 Task: Search one way flight ticket for 4 adults, 1 infant in seat and 1 infant on lap in premium economy from Alamosa: San Luis Valley Regional Airport (bergman Field) to Greensboro: Piedmont Triad International Airport on 5-1-2023. Stops: Non-stop only. Choice of flights is Singapure airlines. Number of bags: 2 carry on bags and 1 checked bag. Price is upto 88000. Outbound departure time preference is 23:00.
Action: Mouse moved to (216, 185)
Screenshot: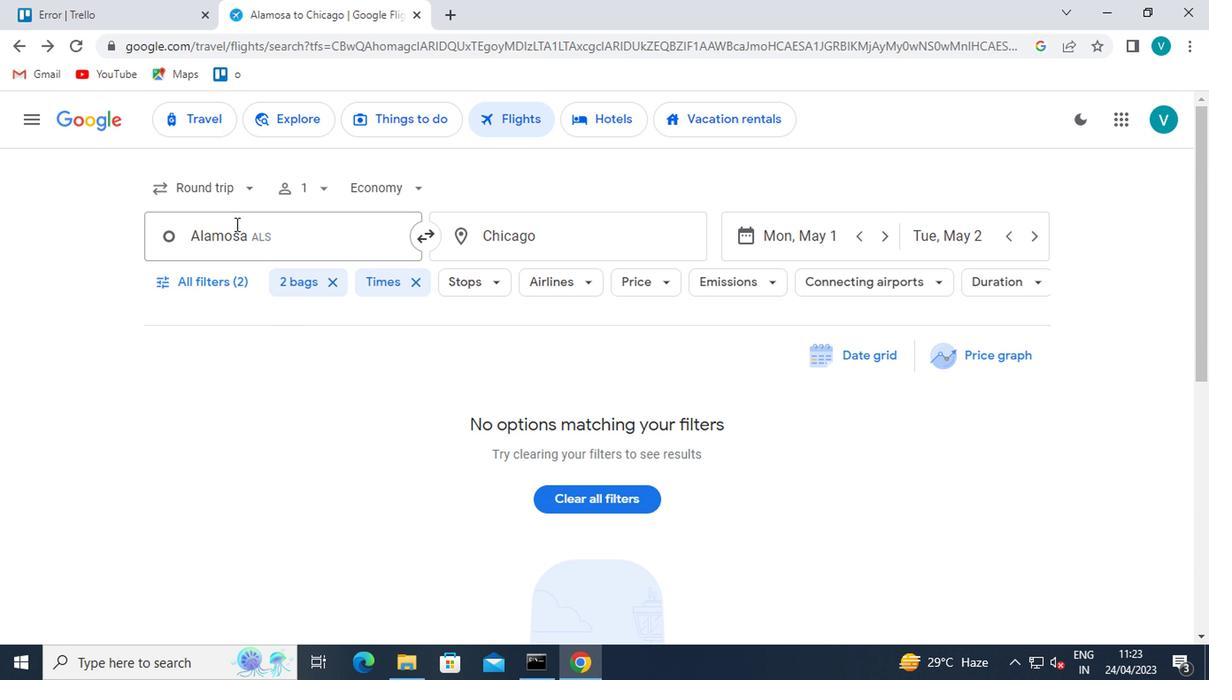 
Action: Mouse pressed left at (216, 185)
Screenshot: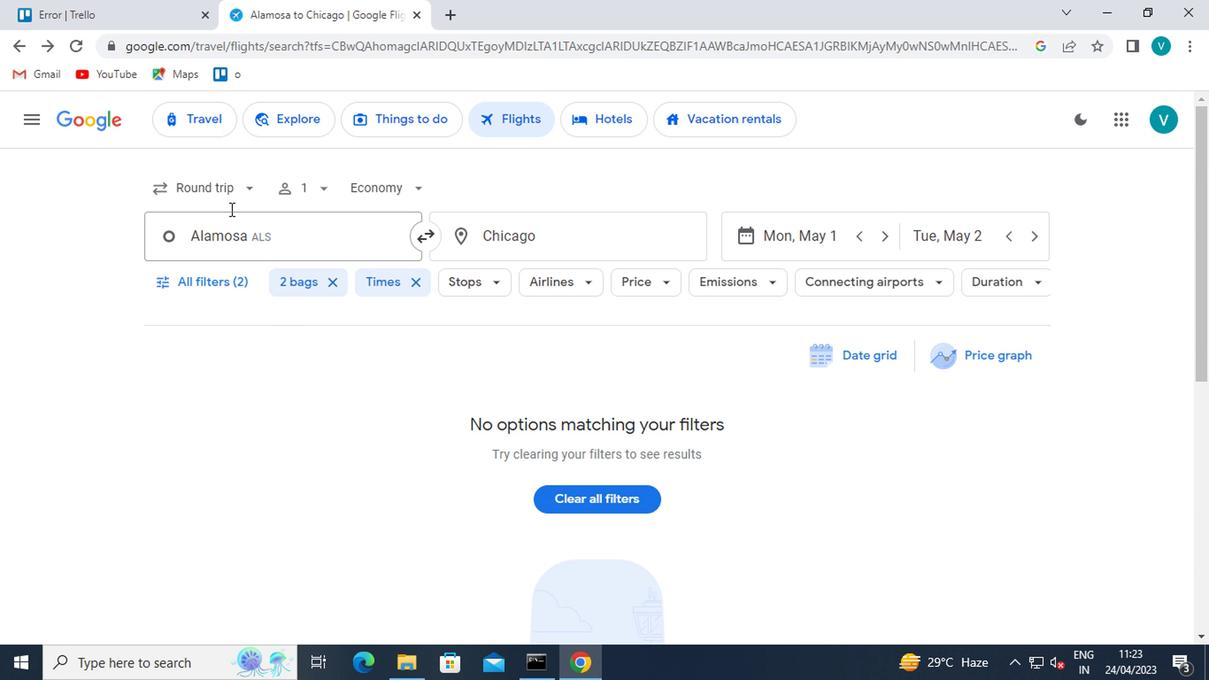 
Action: Mouse moved to (226, 264)
Screenshot: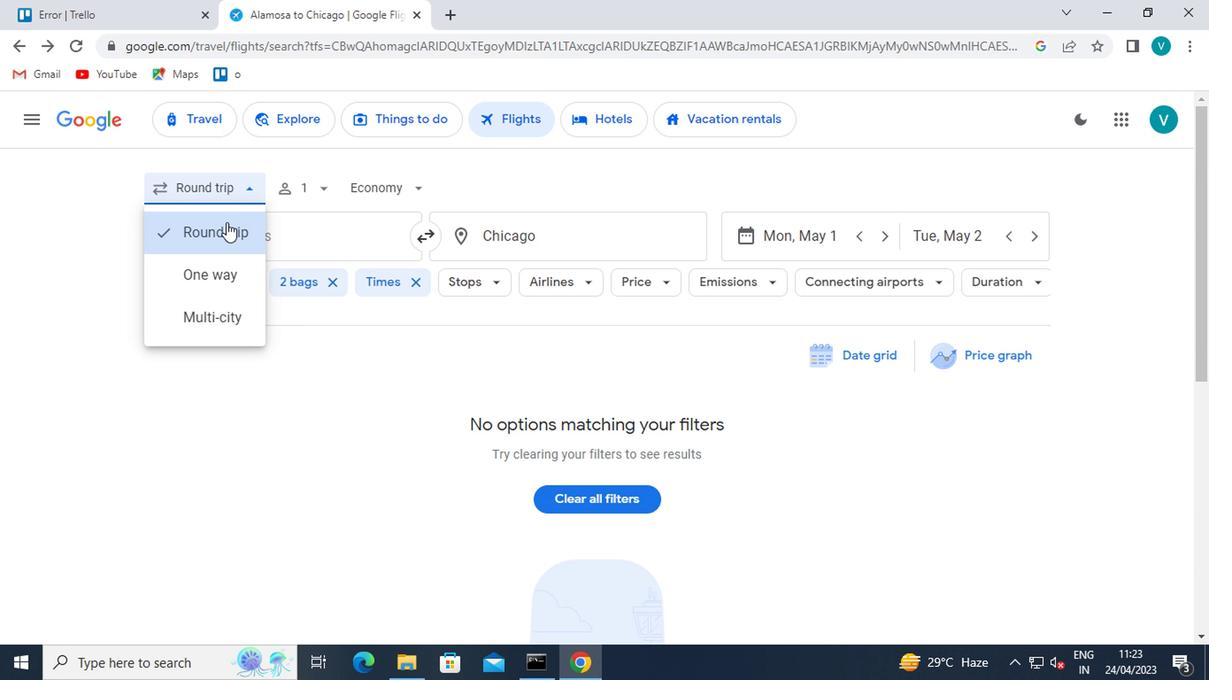 
Action: Mouse pressed left at (226, 264)
Screenshot: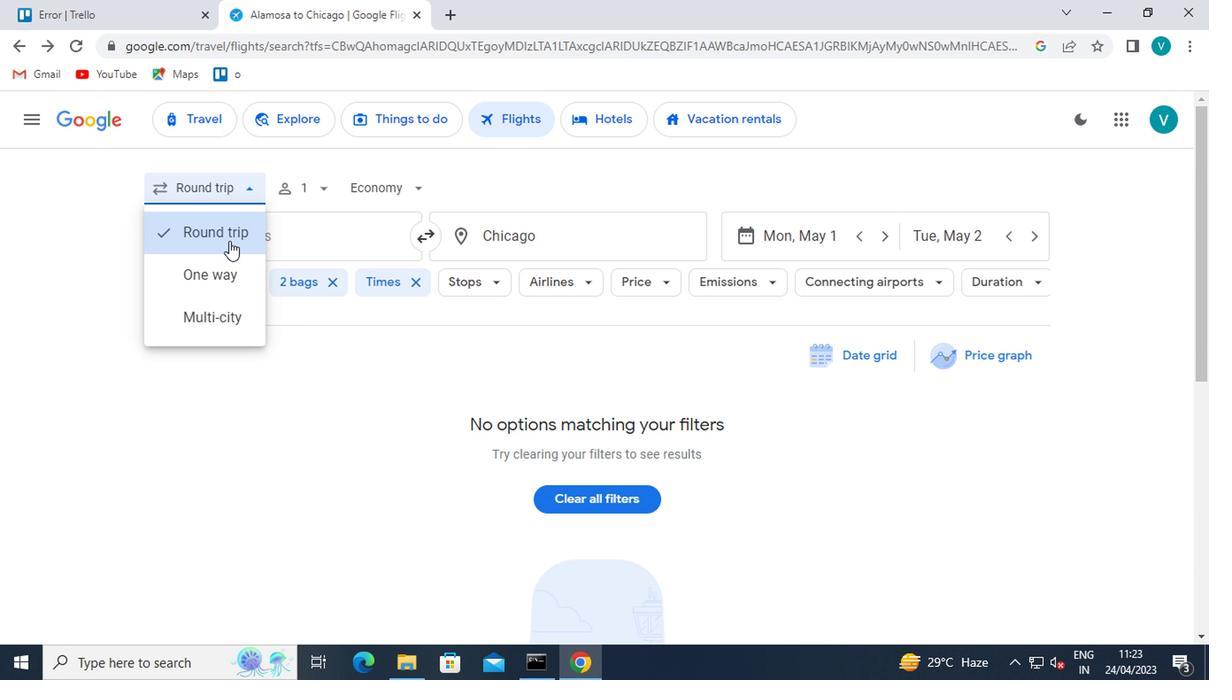 
Action: Mouse moved to (299, 192)
Screenshot: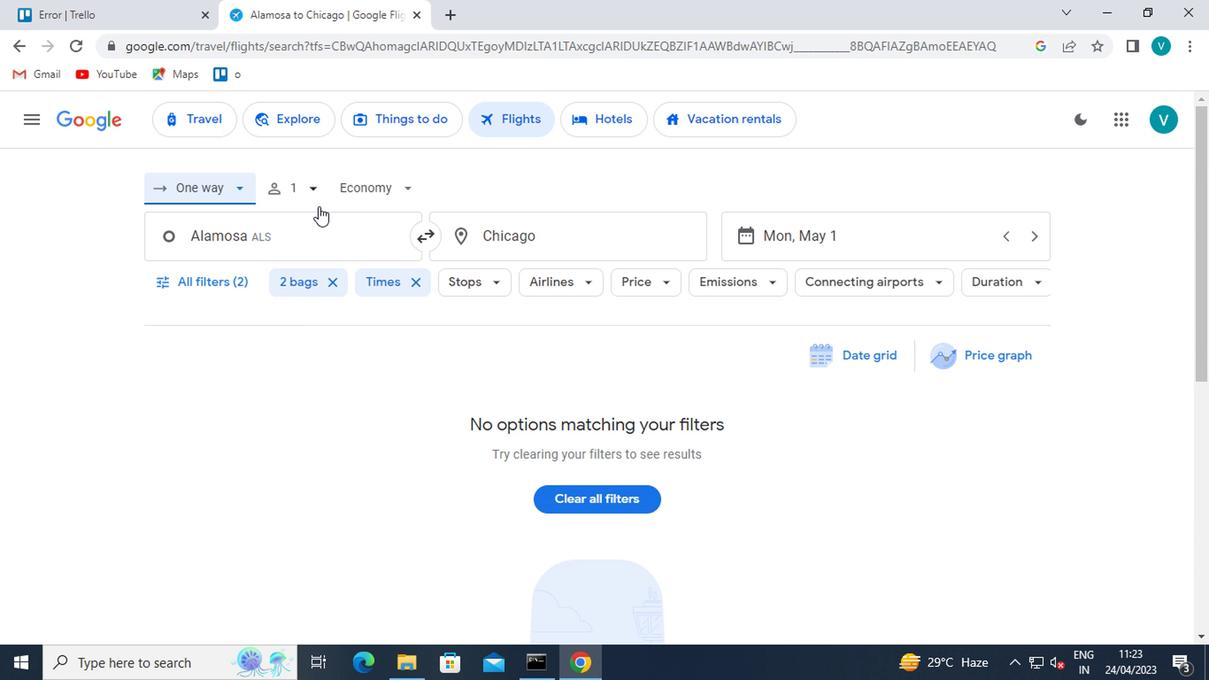 
Action: Mouse pressed left at (299, 192)
Screenshot: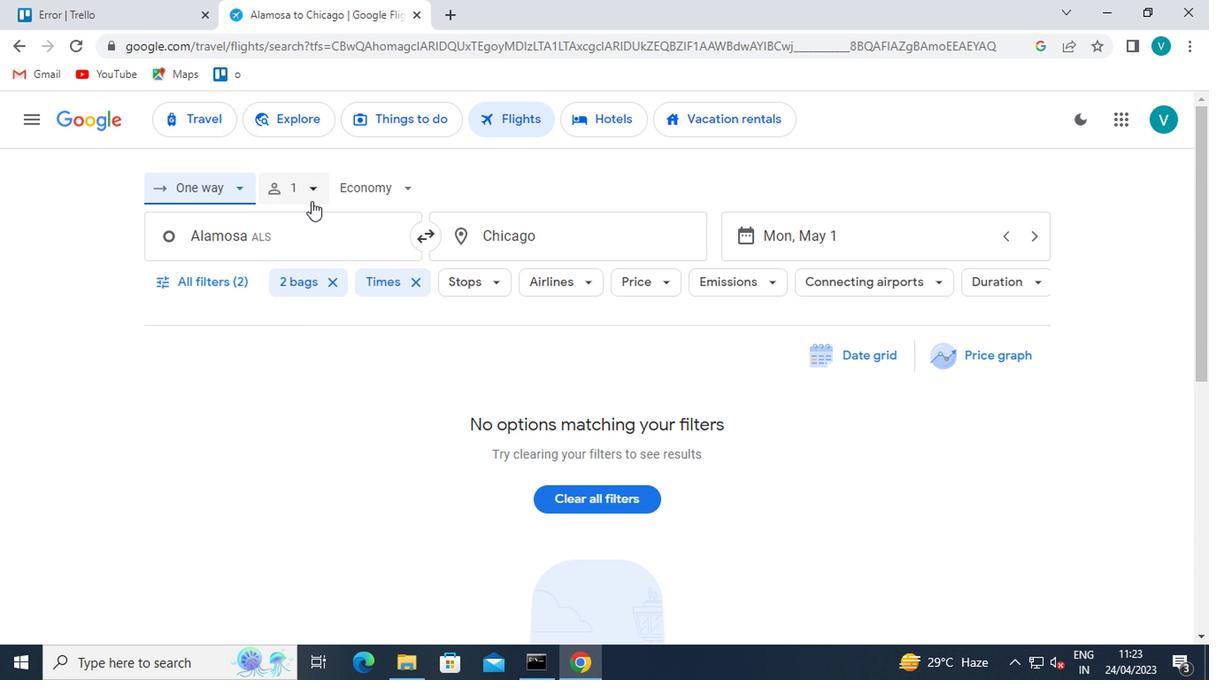 
Action: Mouse moved to (444, 231)
Screenshot: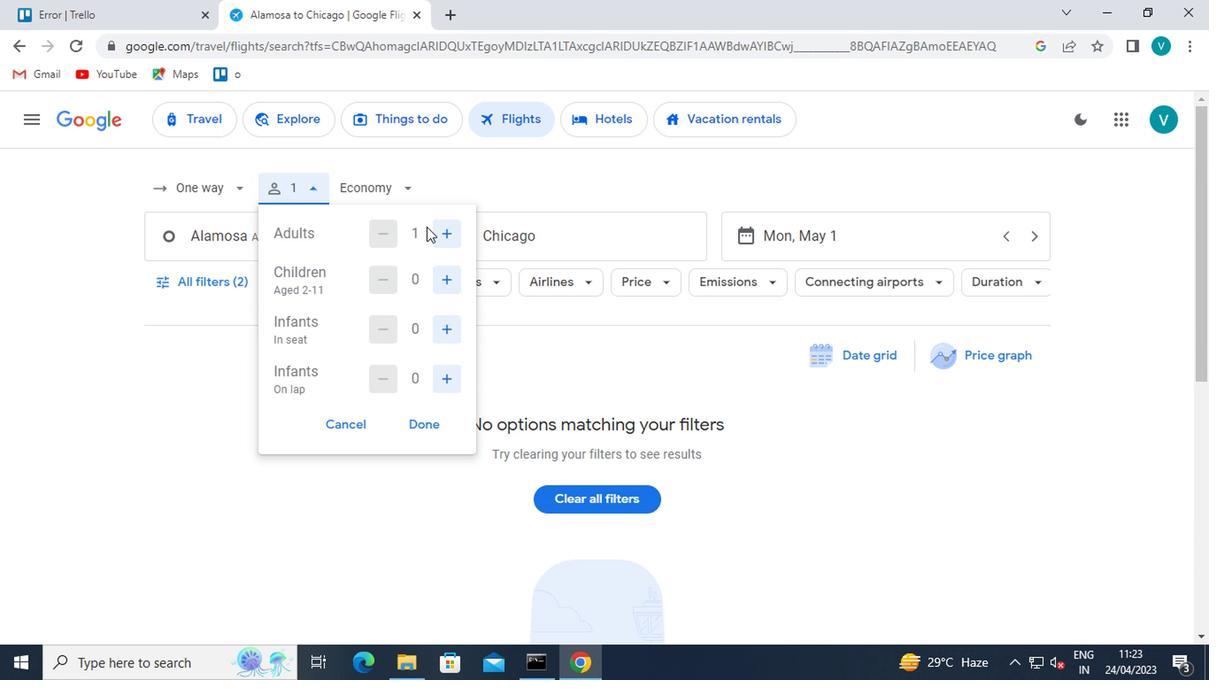 
Action: Mouse pressed left at (444, 231)
Screenshot: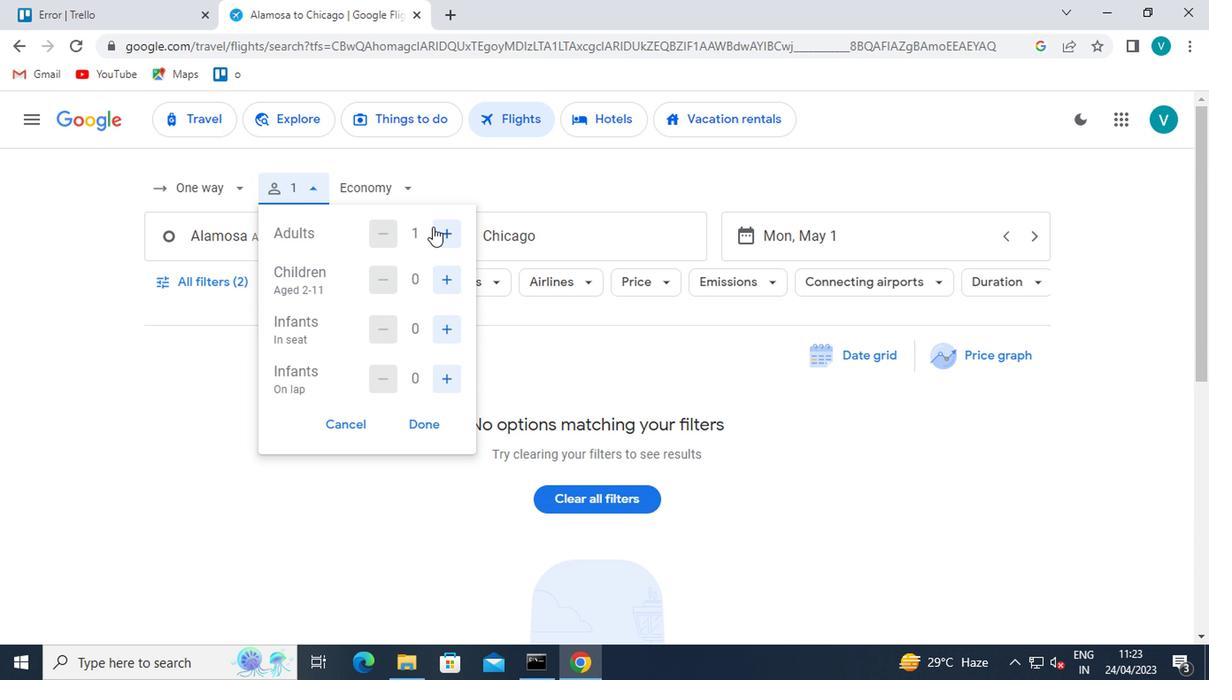 
Action: Mouse moved to (444, 231)
Screenshot: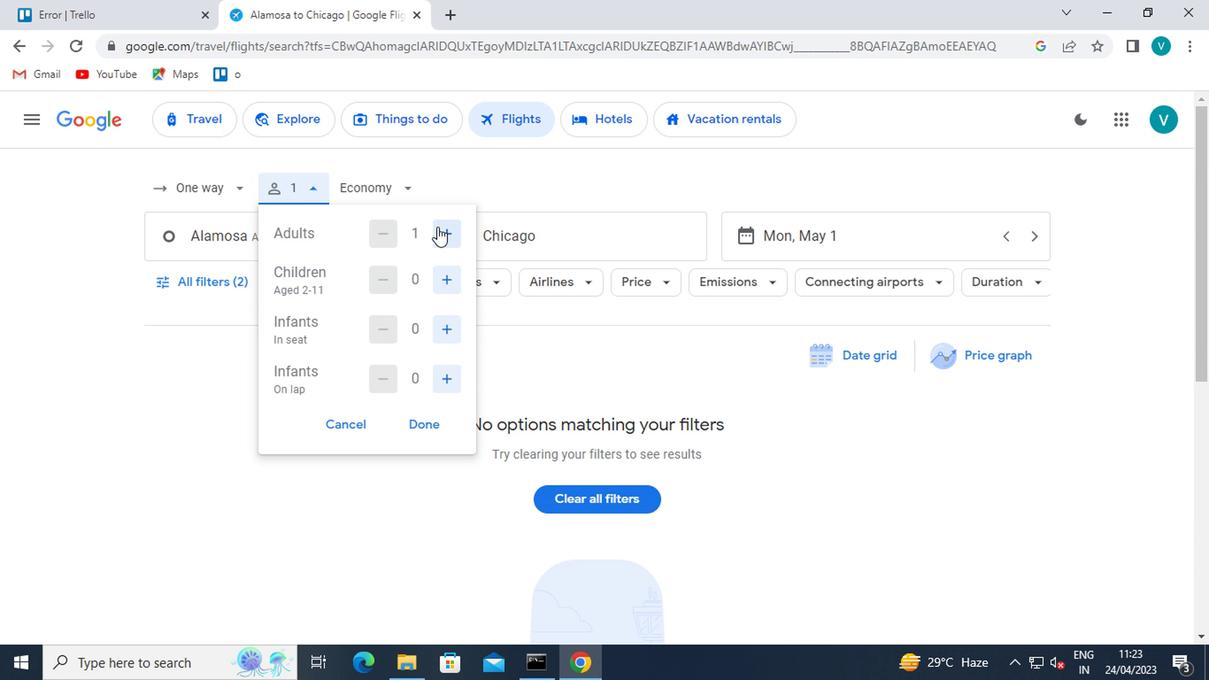 
Action: Mouse pressed left at (444, 231)
Screenshot: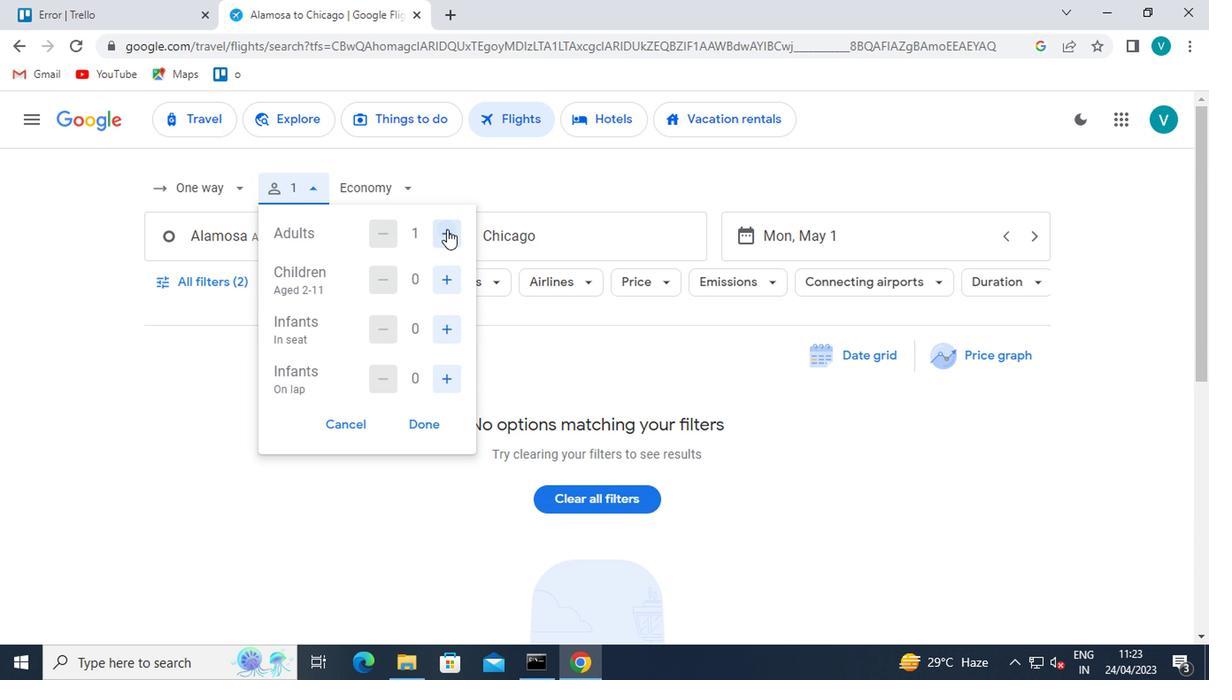 
Action: Mouse pressed left at (444, 231)
Screenshot: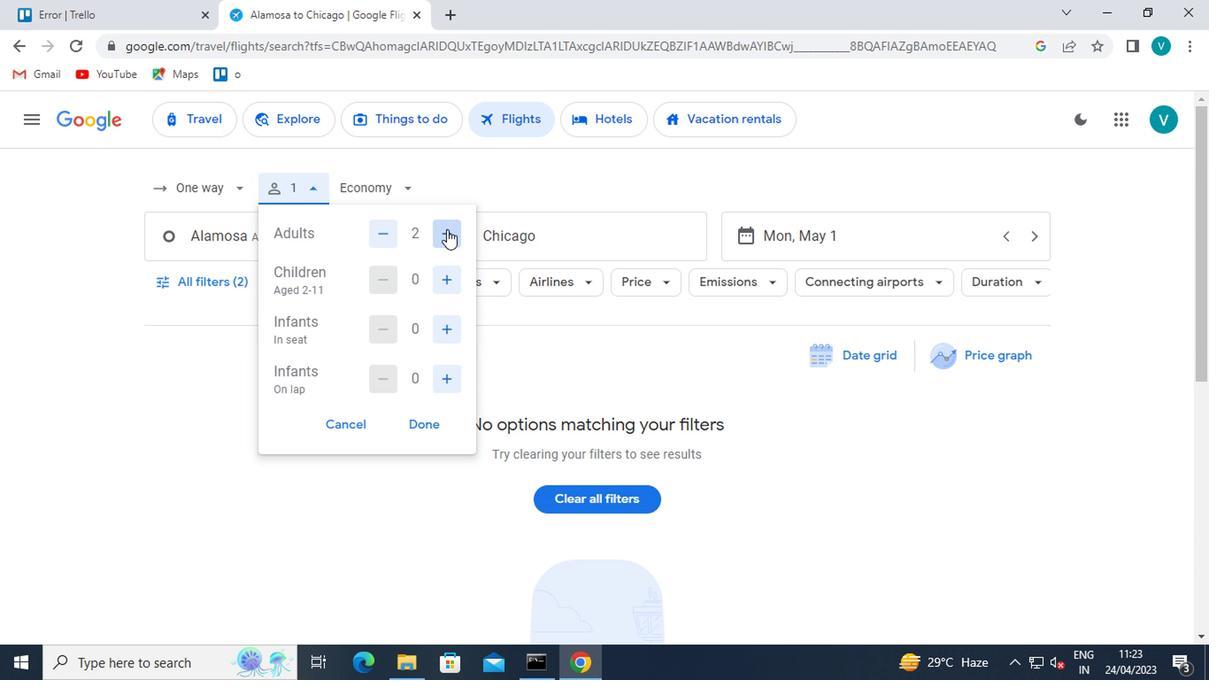 
Action: Mouse moved to (446, 326)
Screenshot: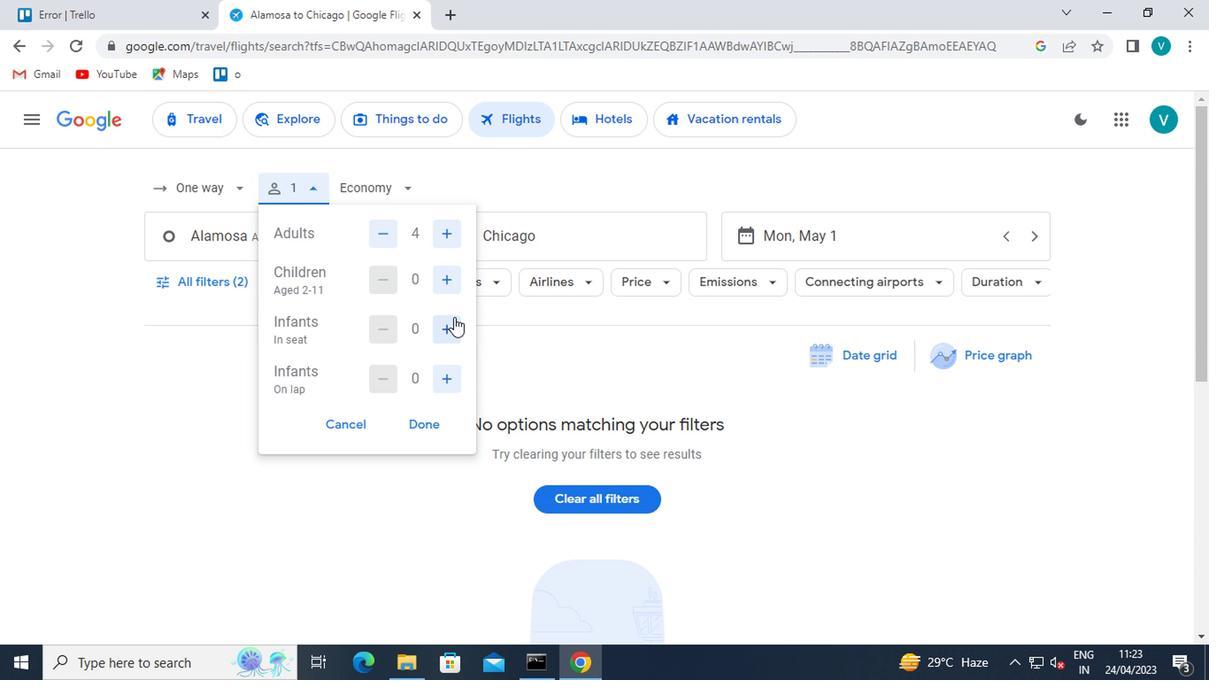 
Action: Mouse pressed left at (446, 326)
Screenshot: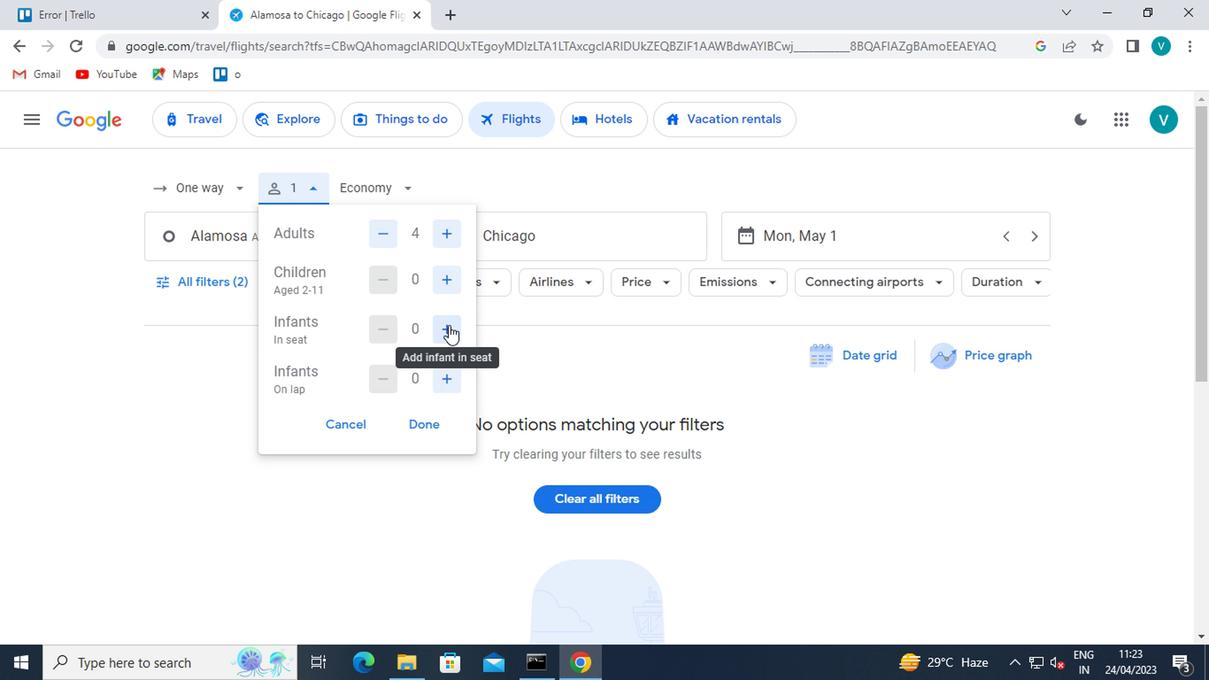 
Action: Mouse moved to (444, 376)
Screenshot: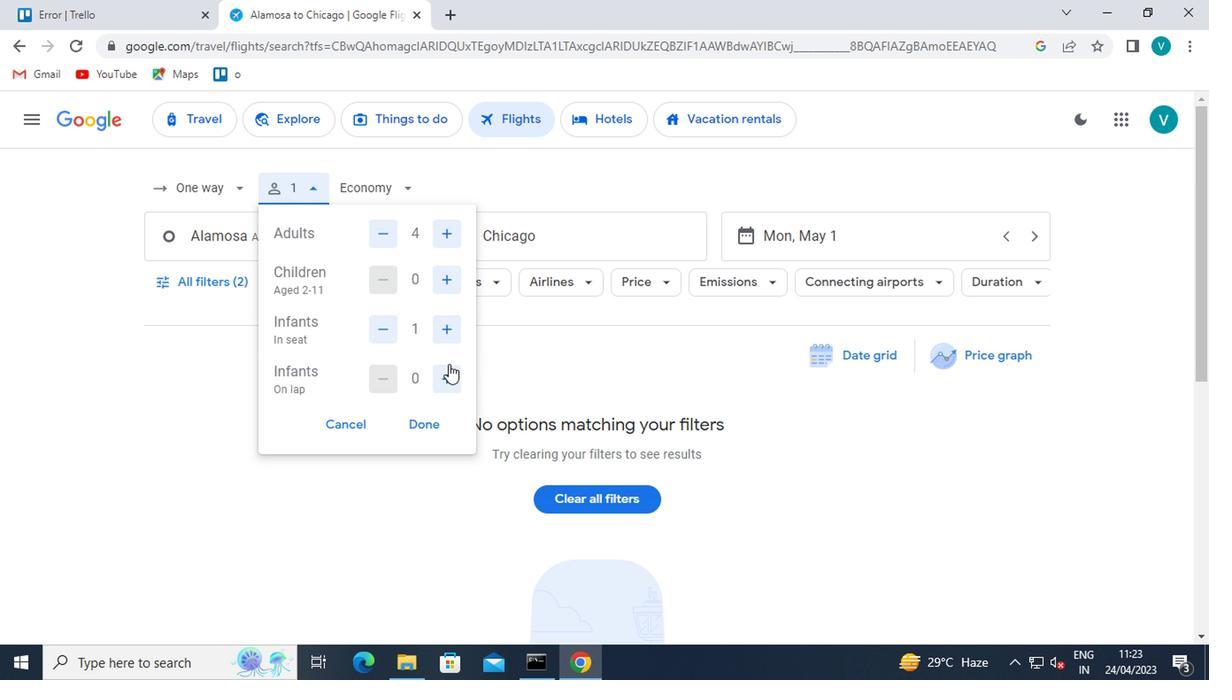 
Action: Mouse pressed left at (444, 376)
Screenshot: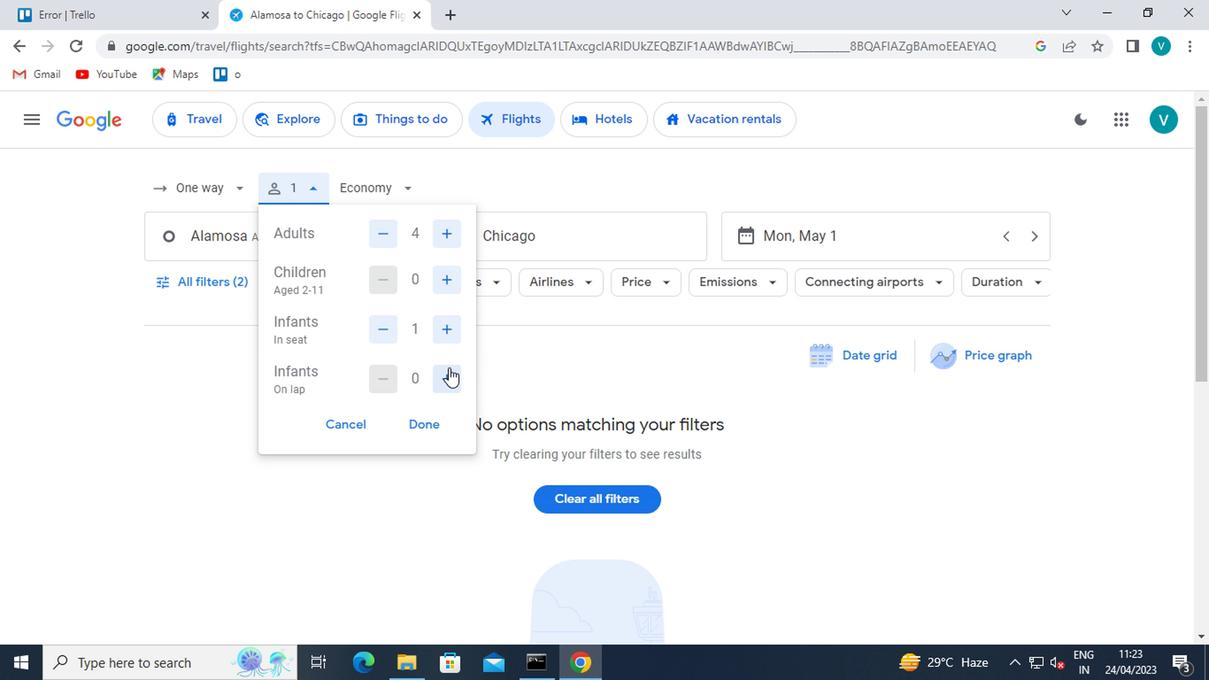 
Action: Mouse moved to (400, 192)
Screenshot: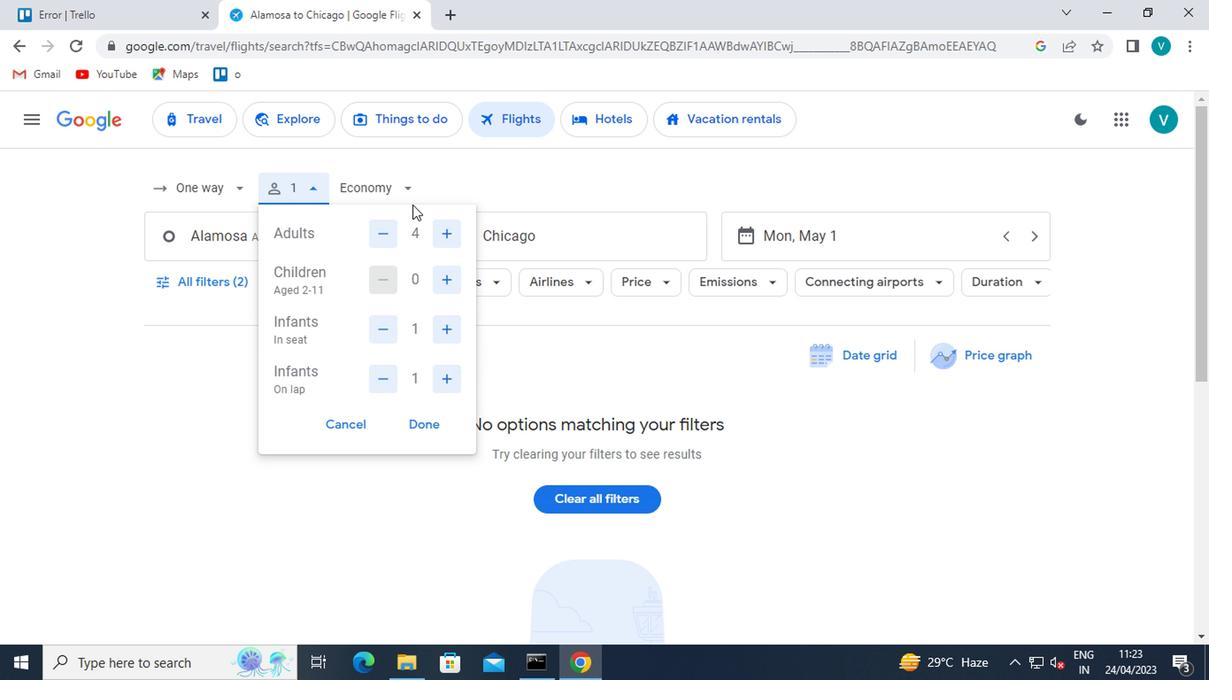 
Action: Mouse pressed left at (400, 192)
Screenshot: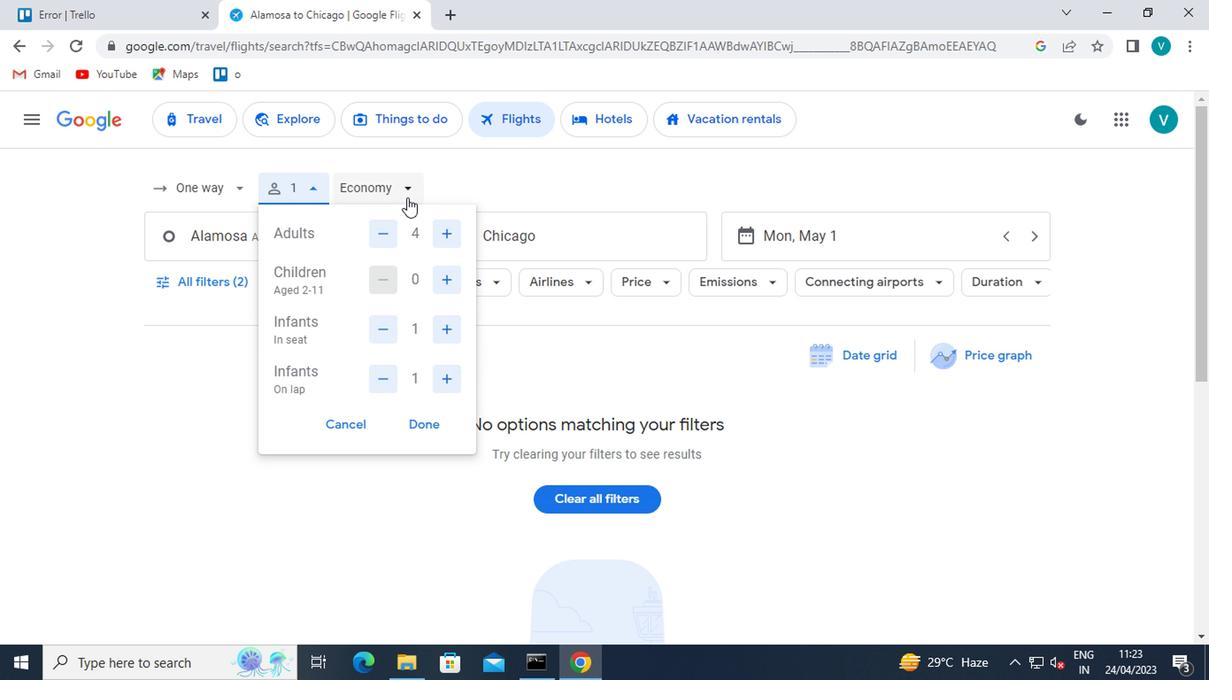 
Action: Mouse moved to (419, 277)
Screenshot: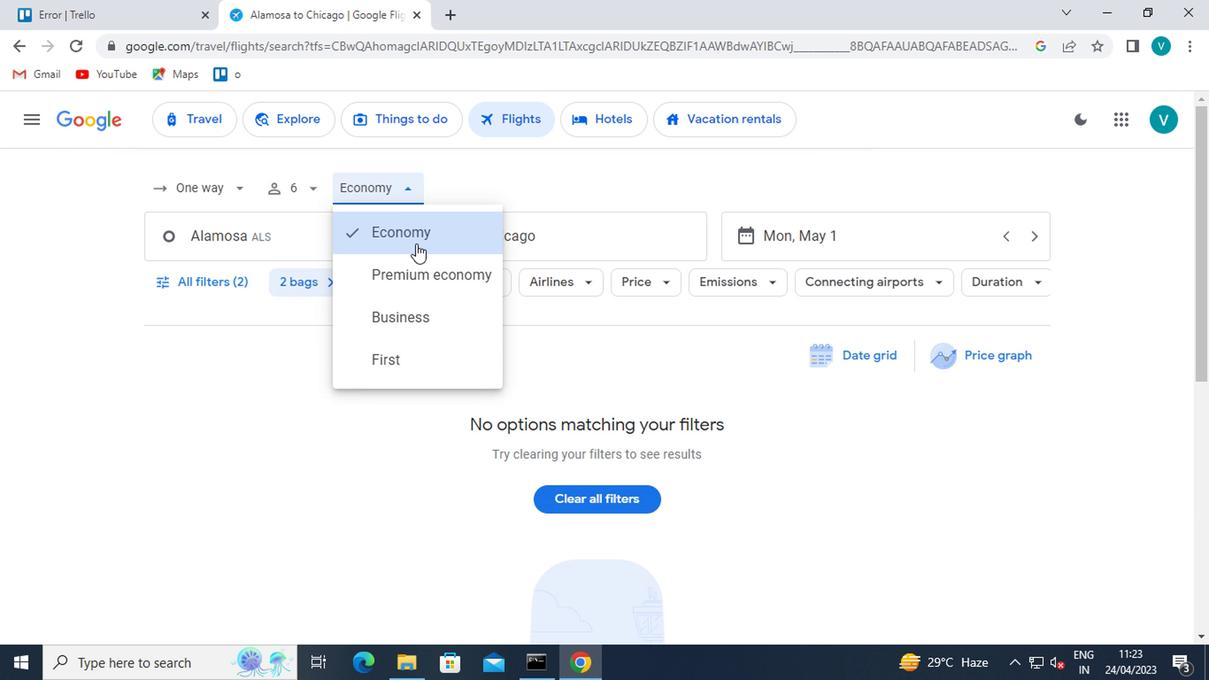 
Action: Mouse pressed left at (419, 277)
Screenshot: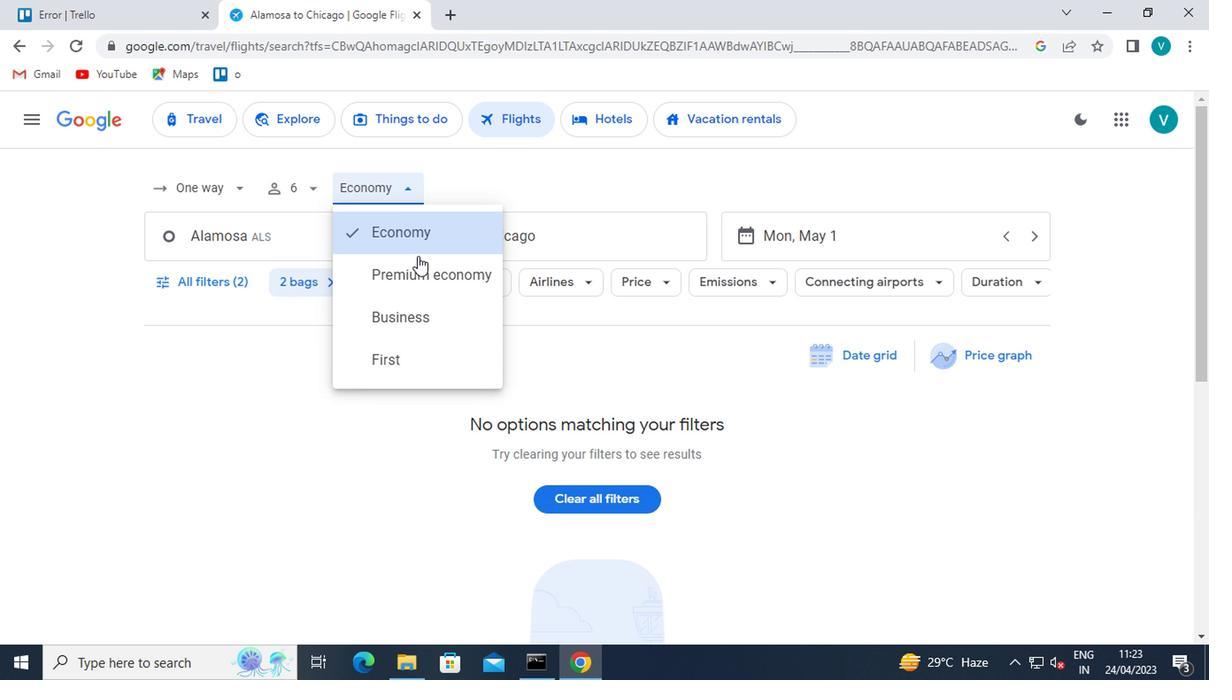 
Action: Mouse moved to (304, 244)
Screenshot: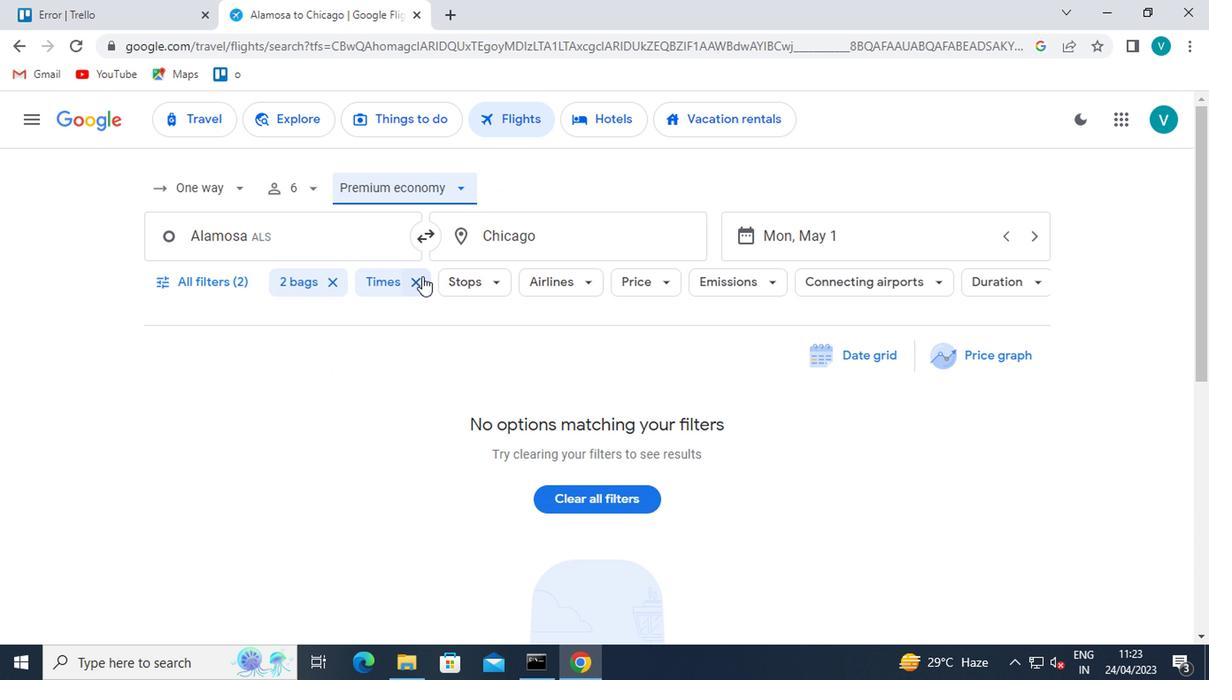 
Action: Mouse pressed left at (304, 244)
Screenshot: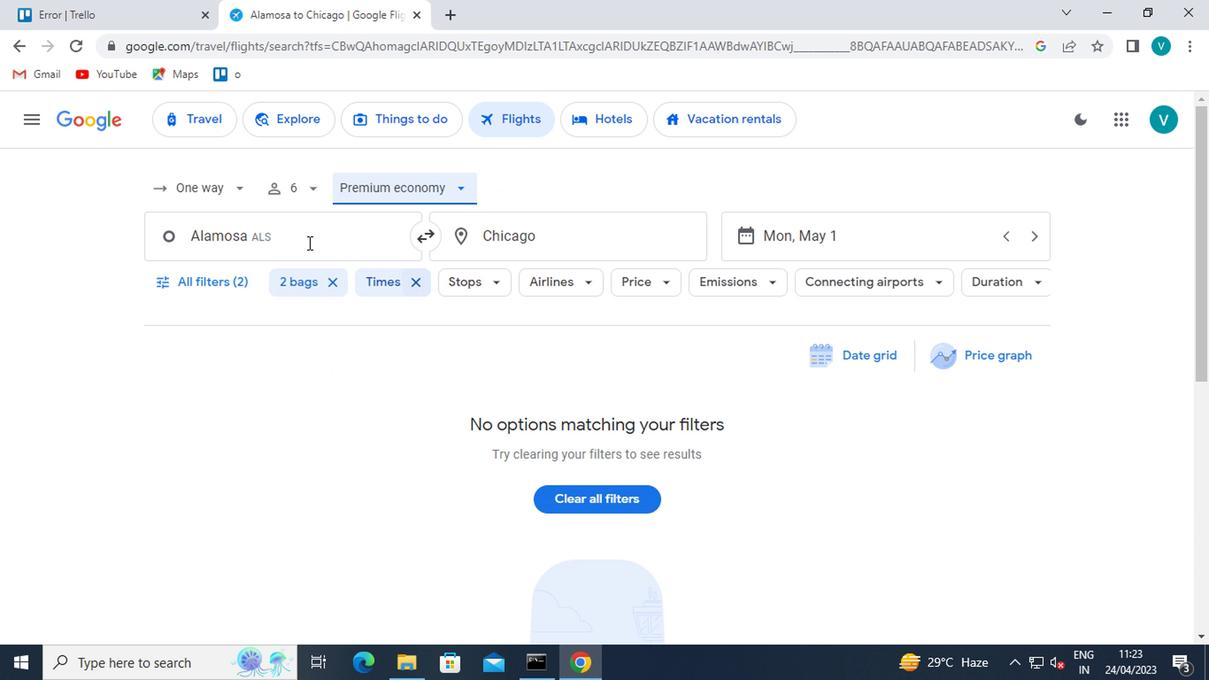 
Action: Mouse moved to (290, 376)
Screenshot: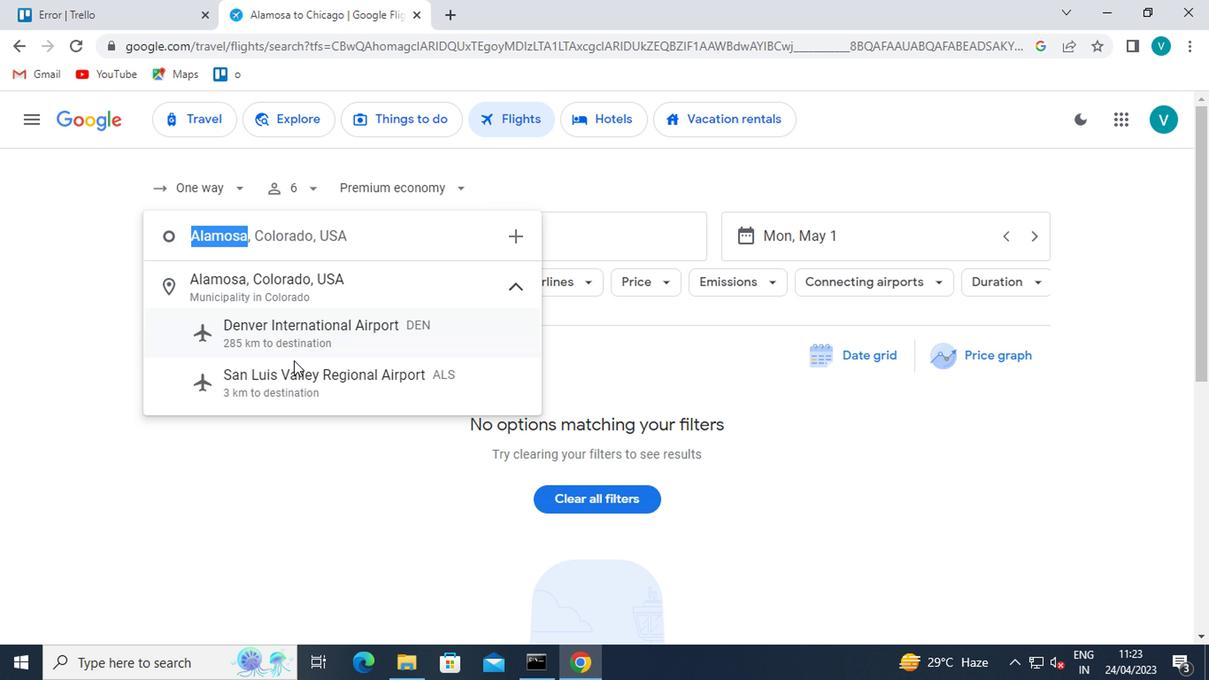 
Action: Mouse pressed left at (290, 376)
Screenshot: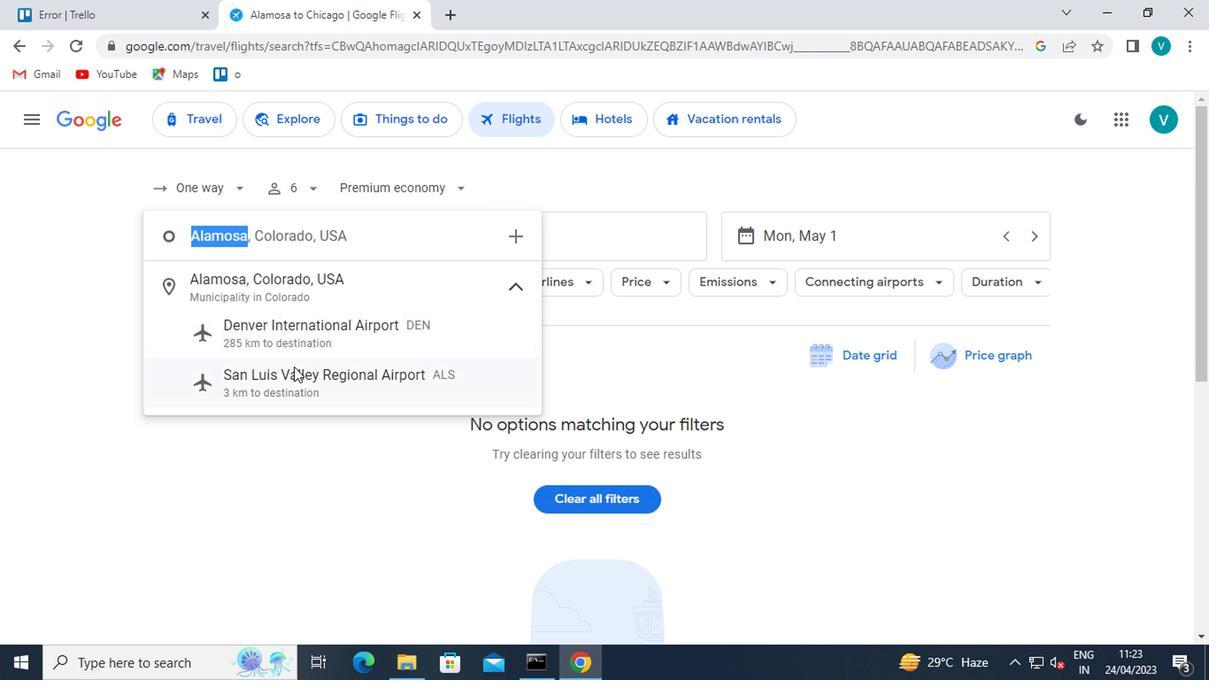 
Action: Mouse moved to (592, 241)
Screenshot: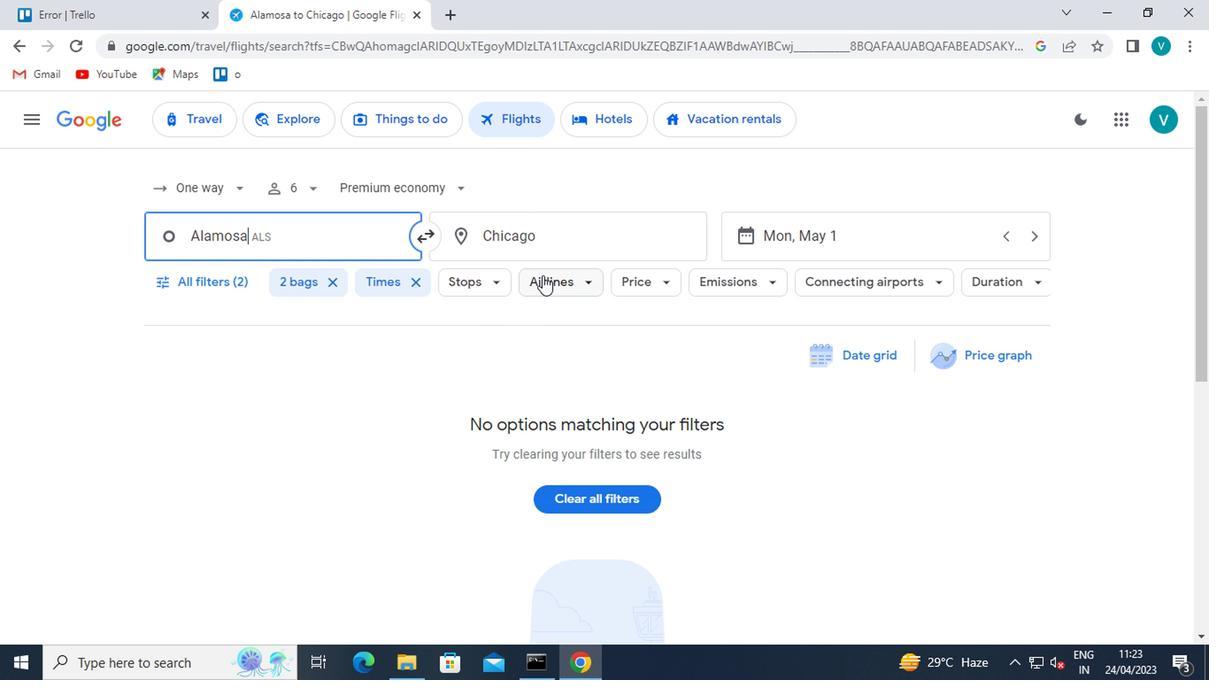
Action: Mouse pressed left at (592, 241)
Screenshot: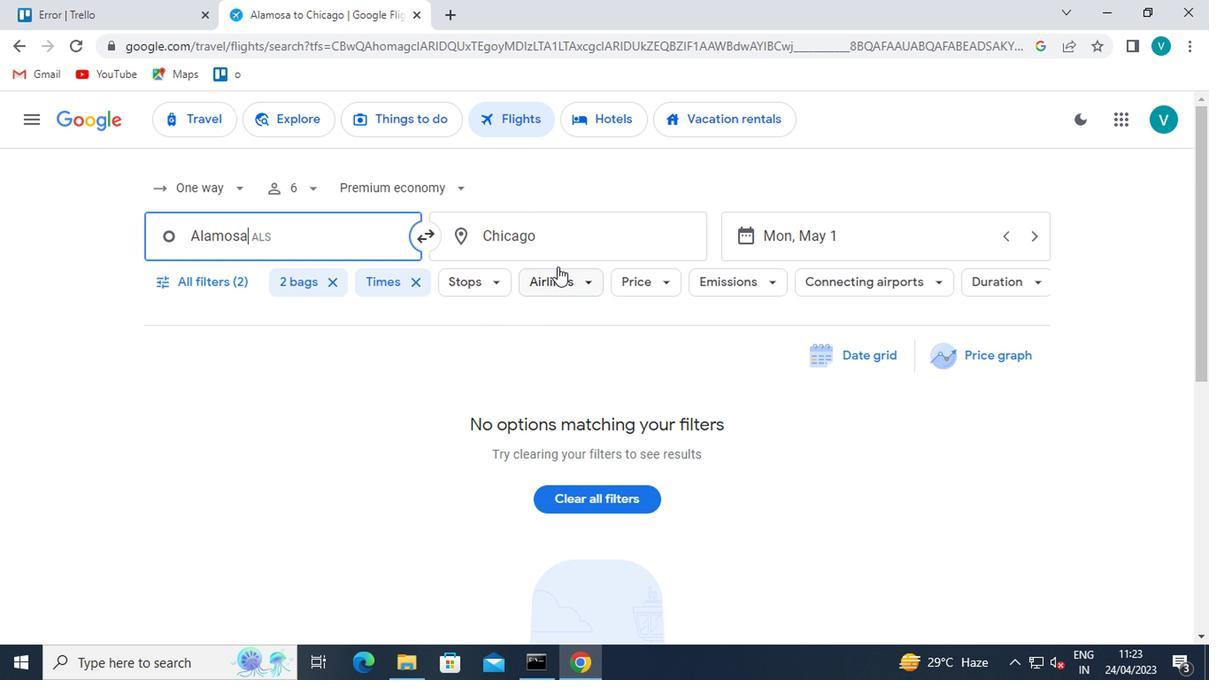 
Action: Key pressed <Key.shift>GREENSBORO
Screenshot: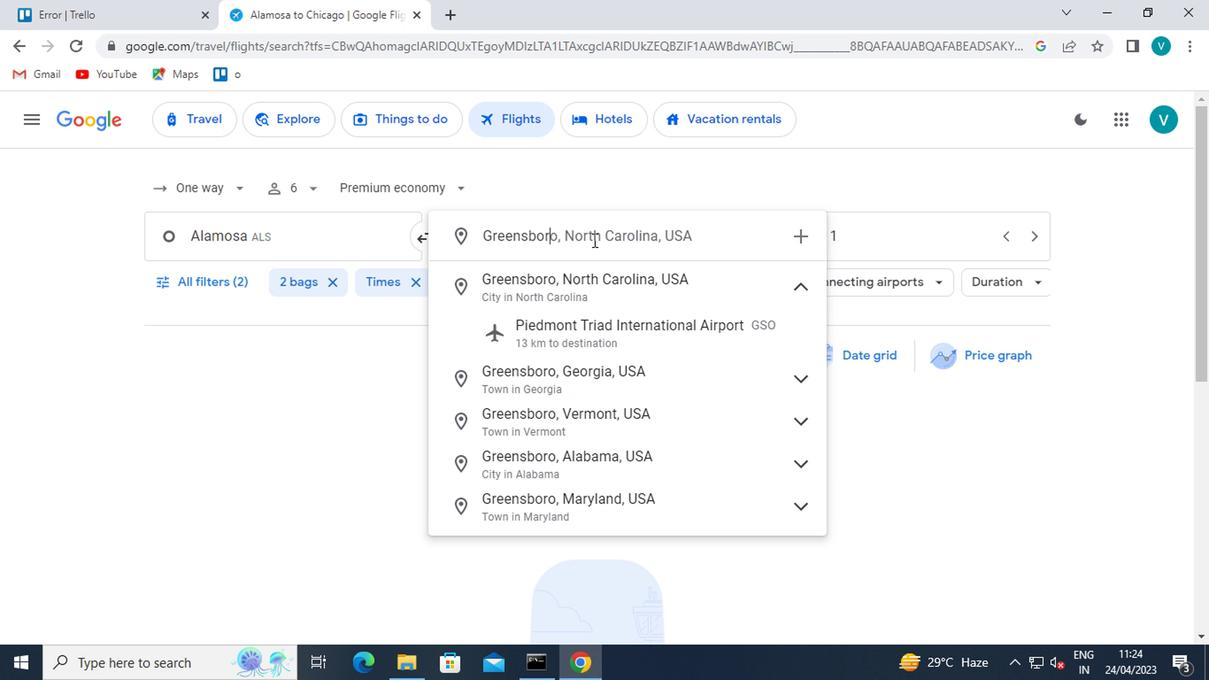 
Action: Mouse moved to (598, 327)
Screenshot: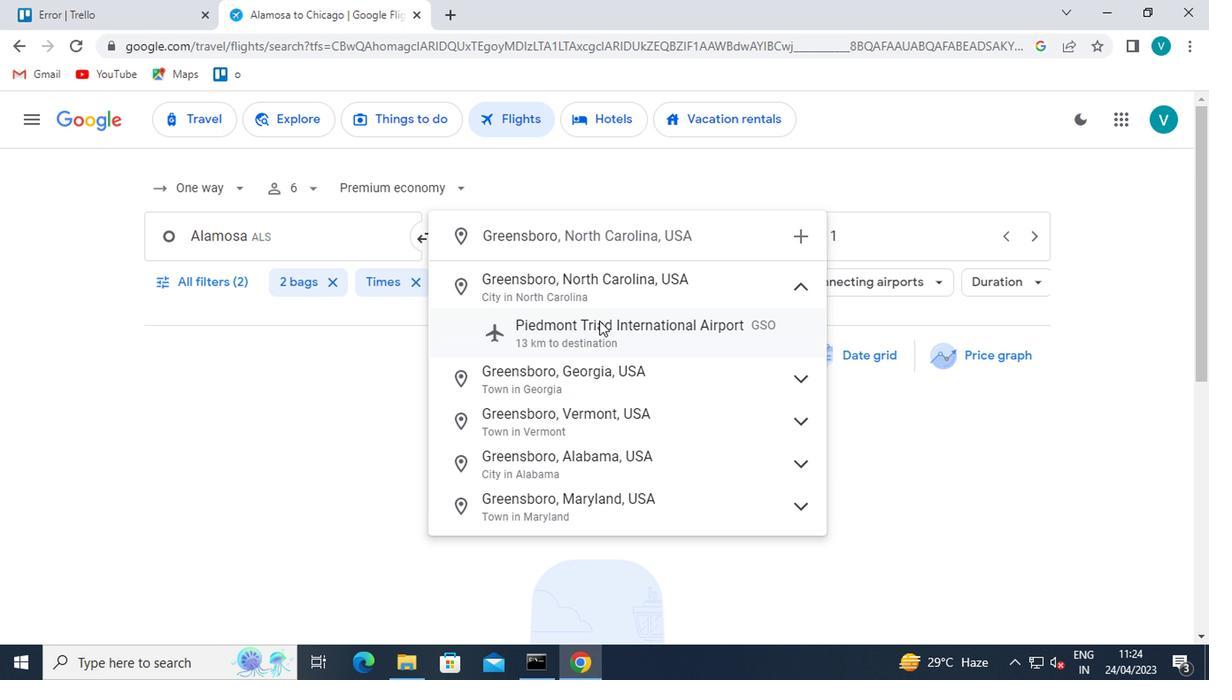 
Action: Mouse pressed left at (598, 327)
Screenshot: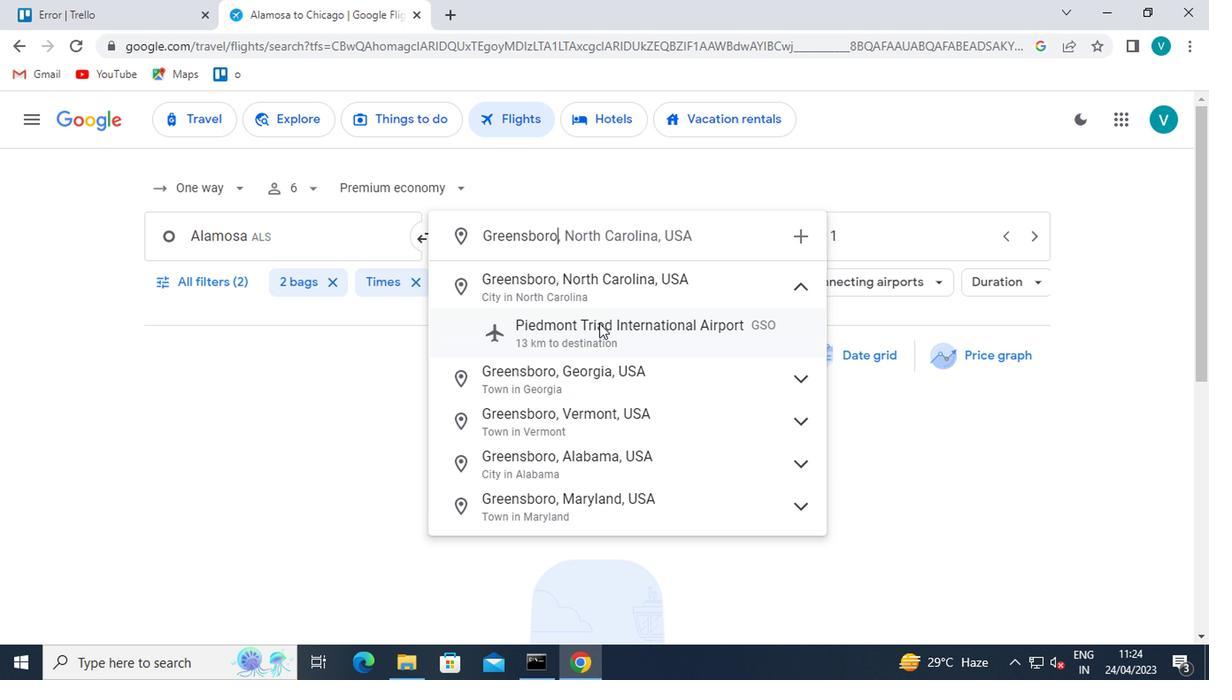 
Action: Mouse moved to (913, 247)
Screenshot: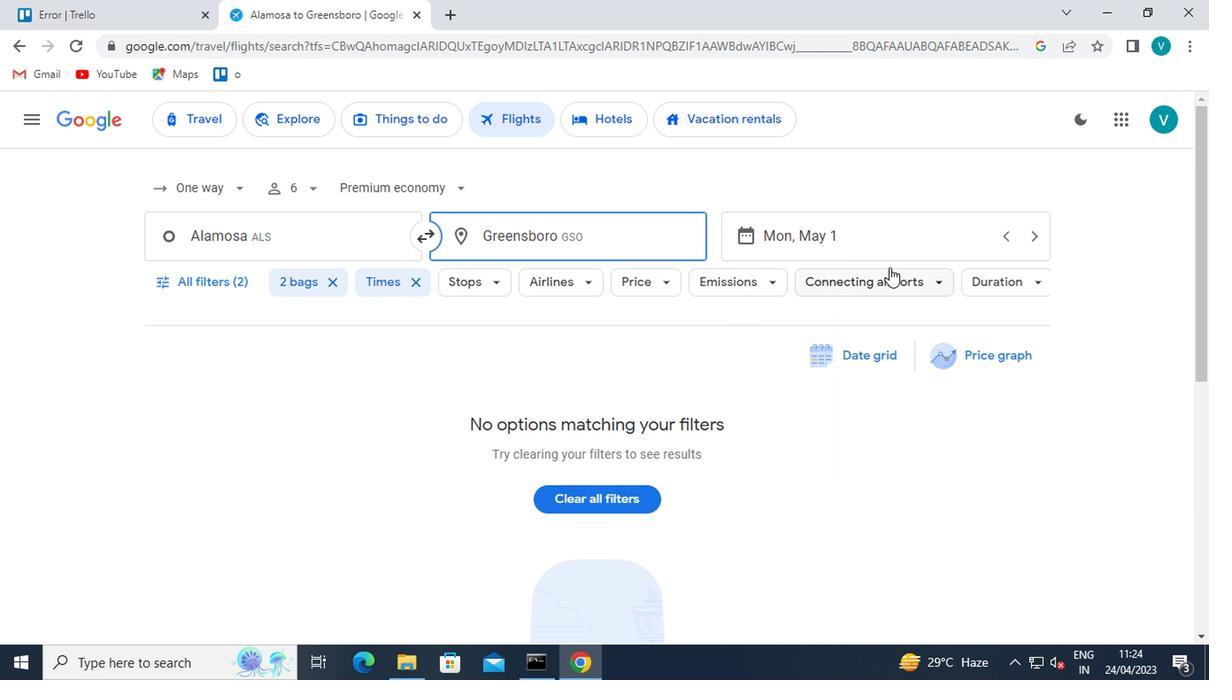 
Action: Mouse pressed left at (913, 247)
Screenshot: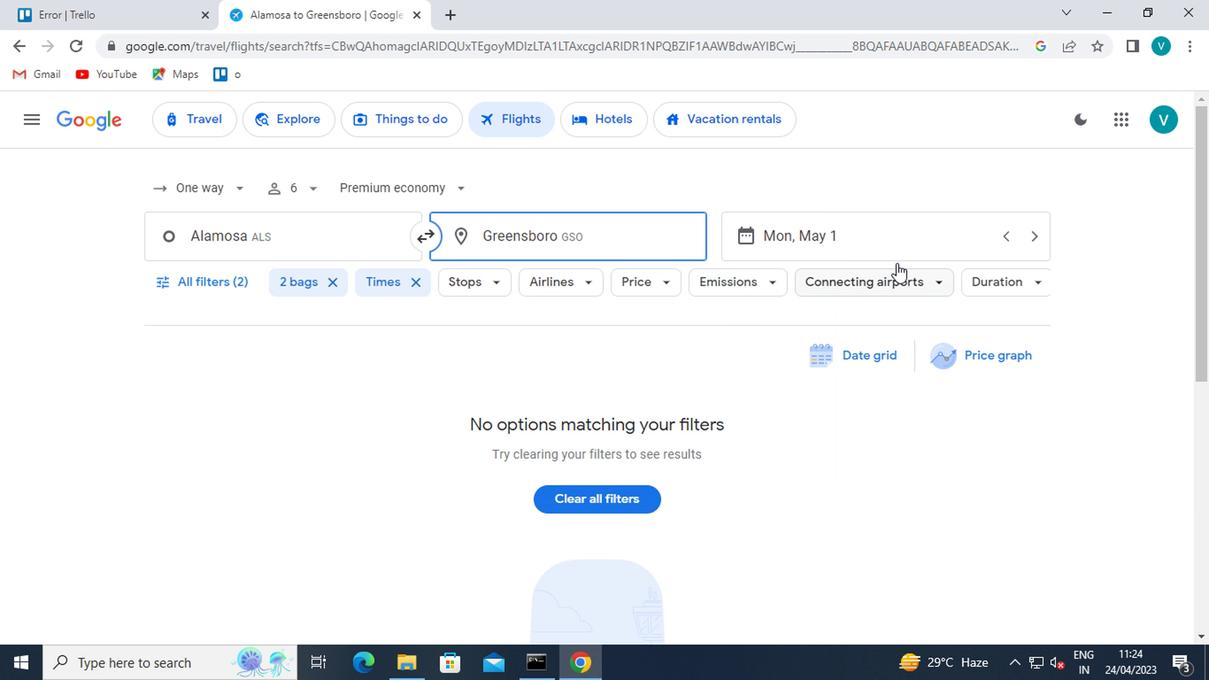 
Action: Mouse moved to (806, 320)
Screenshot: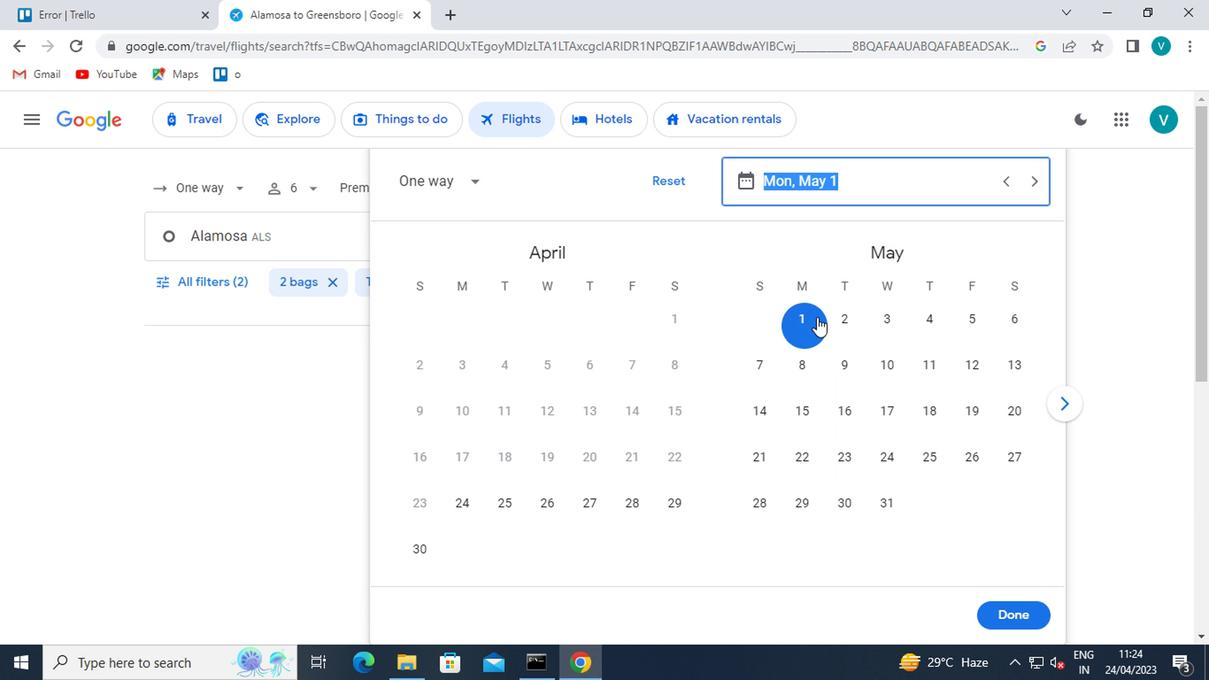 
Action: Mouse pressed left at (806, 320)
Screenshot: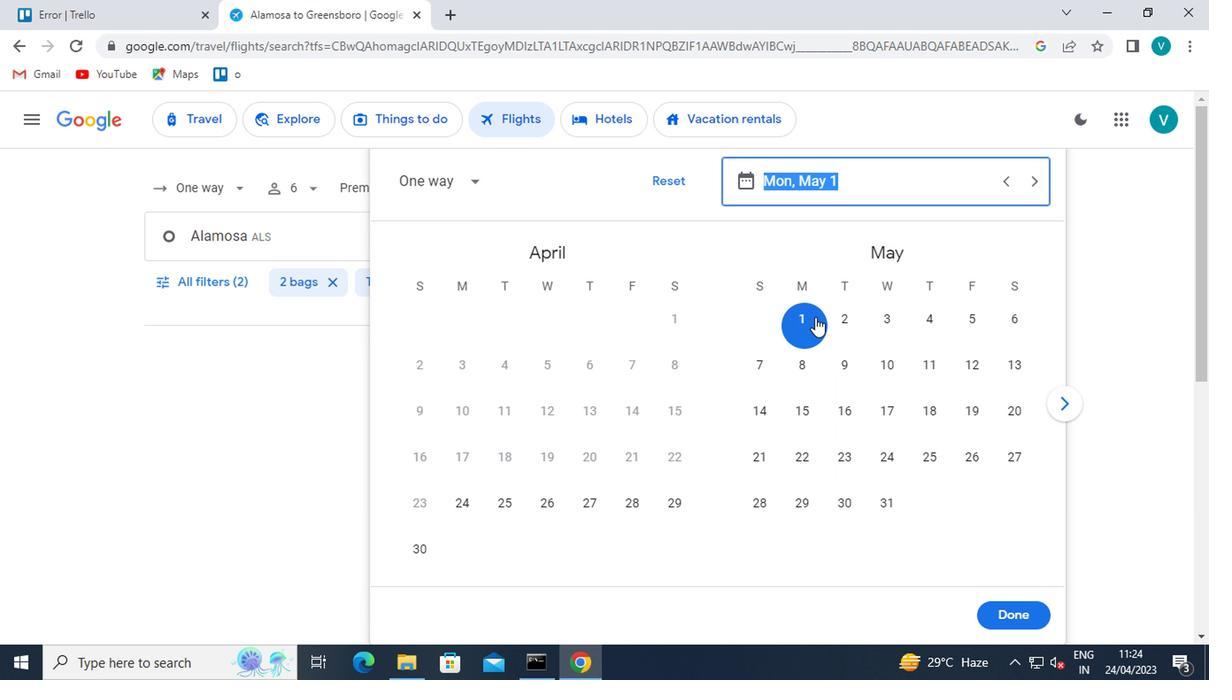 
Action: Mouse moved to (1013, 623)
Screenshot: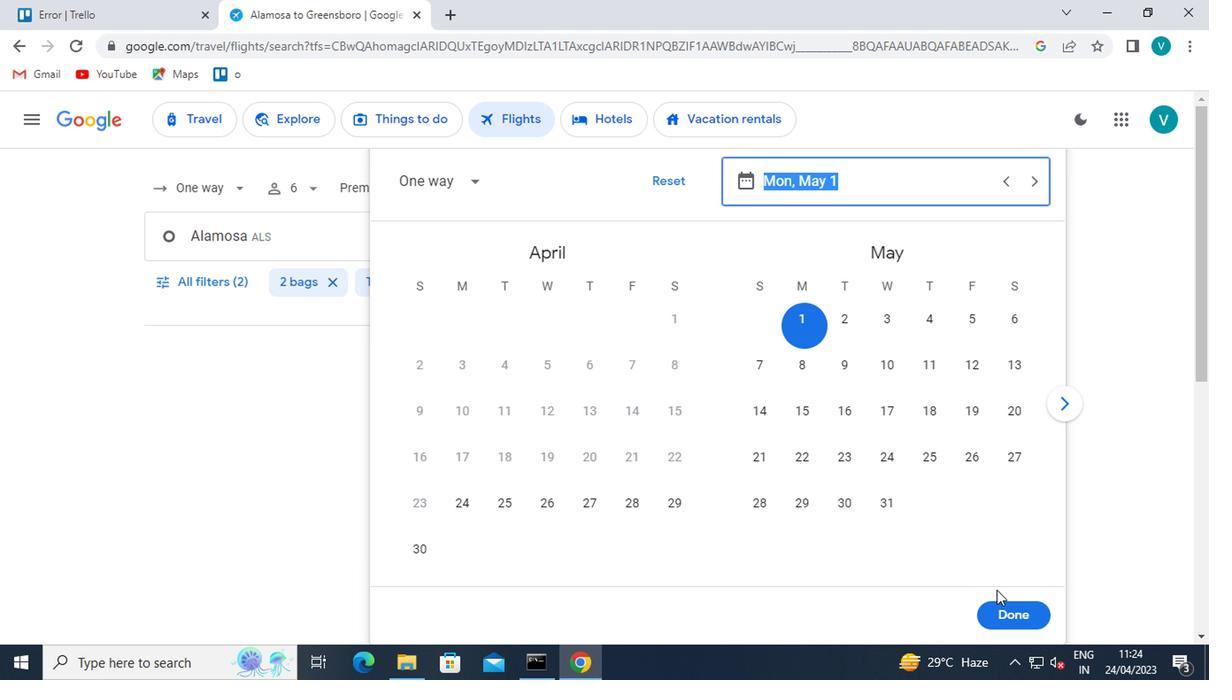 
Action: Mouse pressed left at (1013, 623)
Screenshot: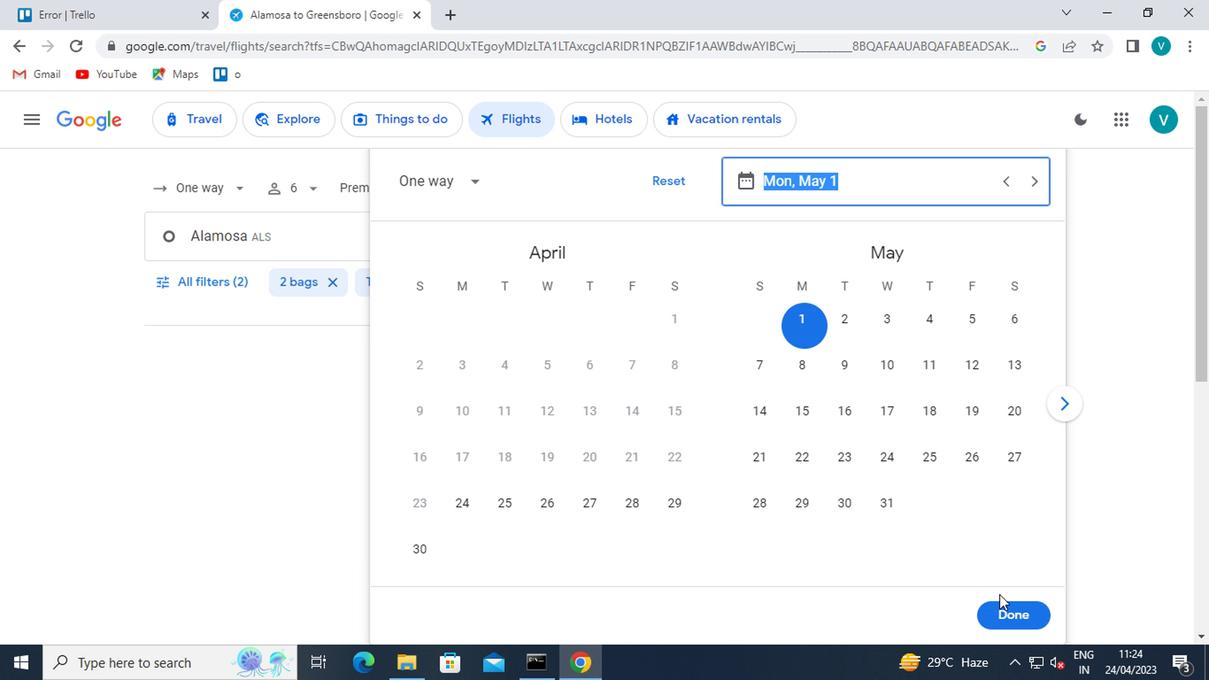 
Action: Mouse moved to (192, 278)
Screenshot: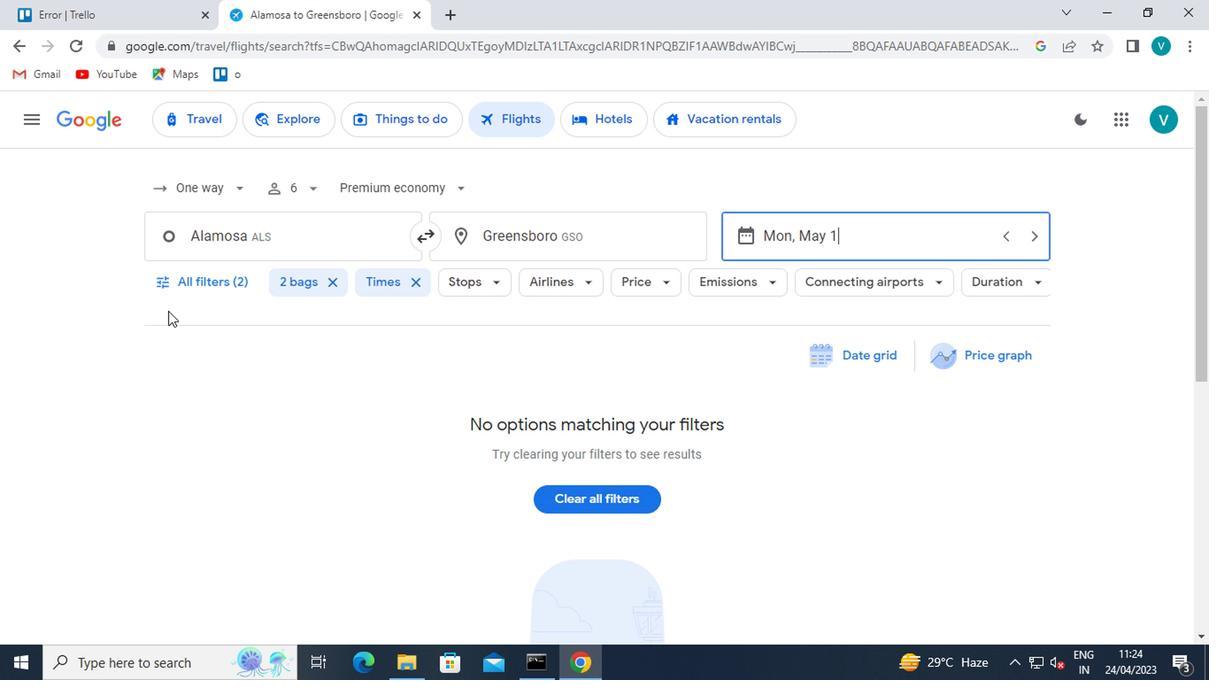 
Action: Mouse pressed left at (192, 278)
Screenshot: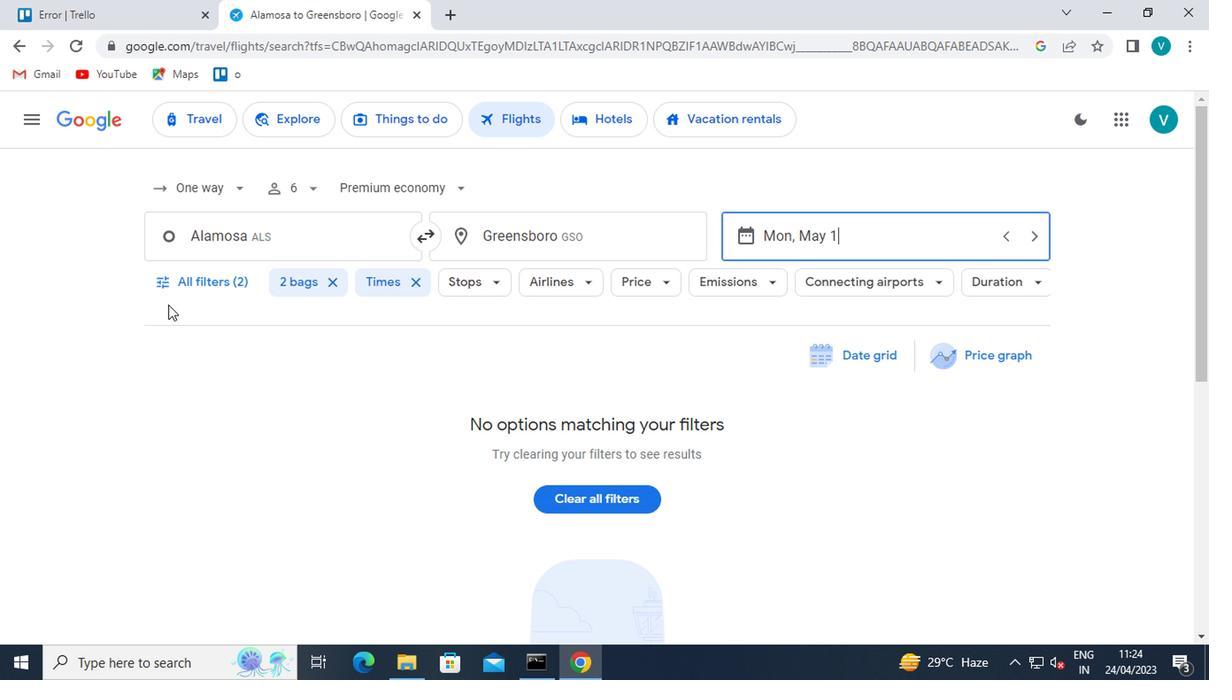 
Action: Mouse moved to (346, 425)
Screenshot: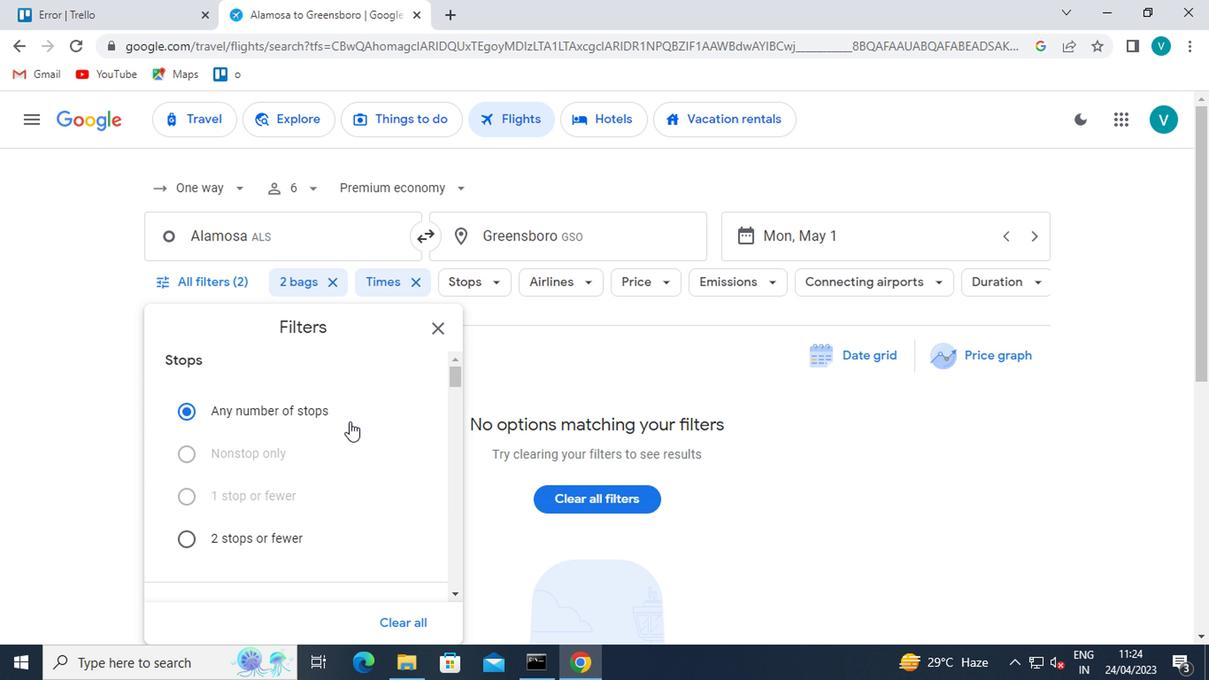 
Action: Mouse scrolled (346, 424) with delta (0, -1)
Screenshot: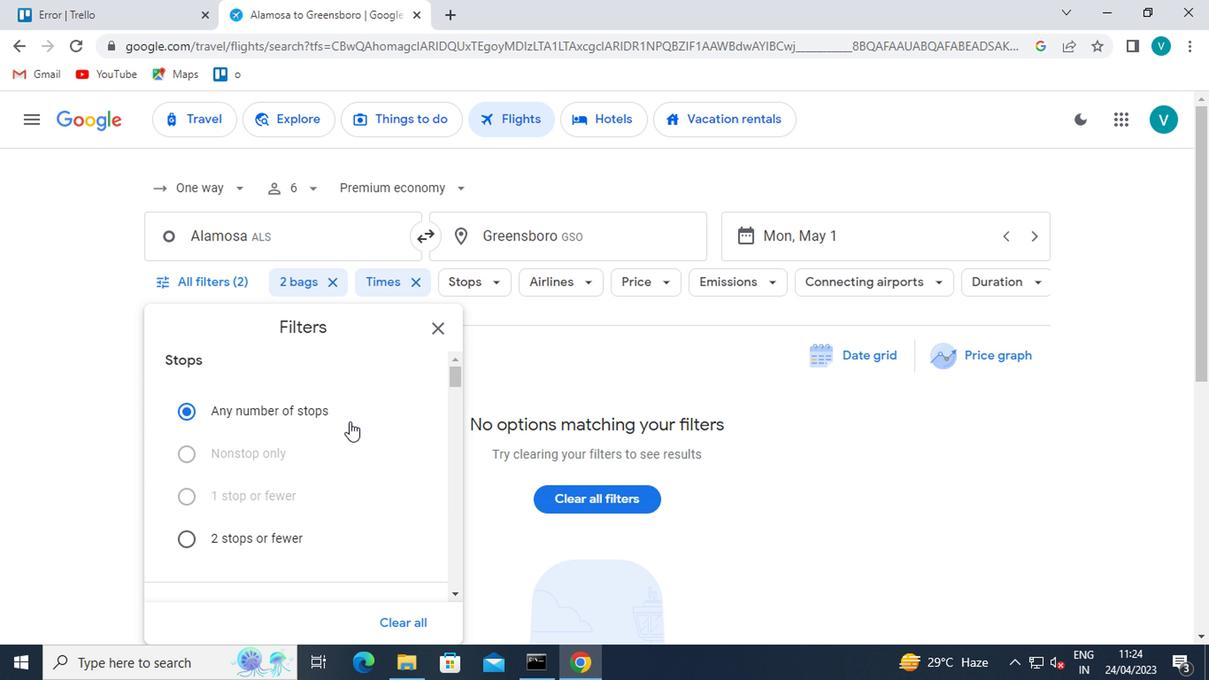 
Action: Mouse moved to (347, 430)
Screenshot: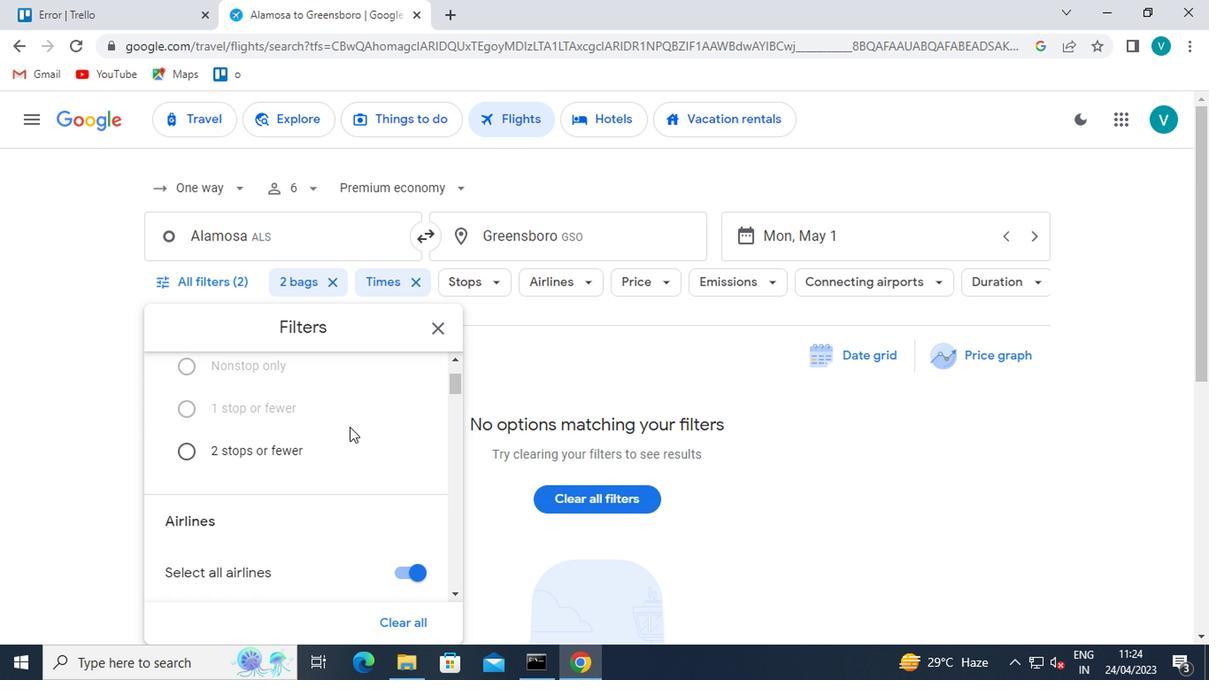 
Action: Mouse scrolled (347, 430) with delta (0, 0)
Screenshot: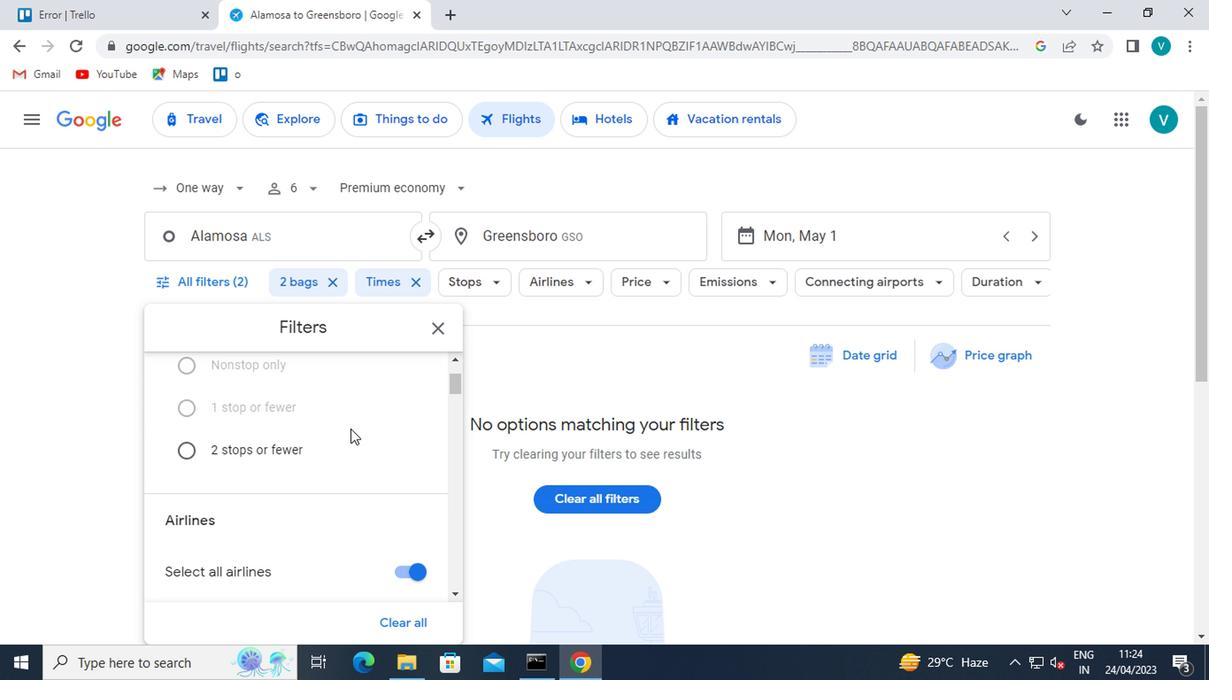 
Action: Mouse scrolled (347, 429) with delta (0, -1)
Screenshot: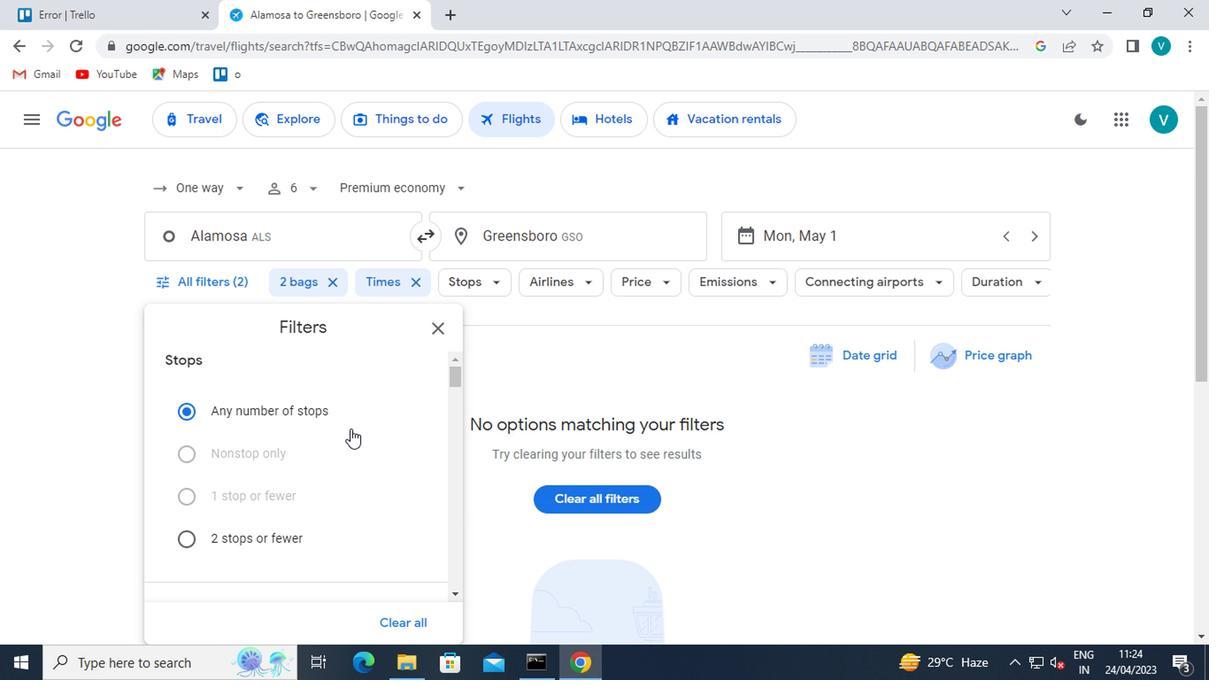 
Action: Mouse moved to (347, 432)
Screenshot: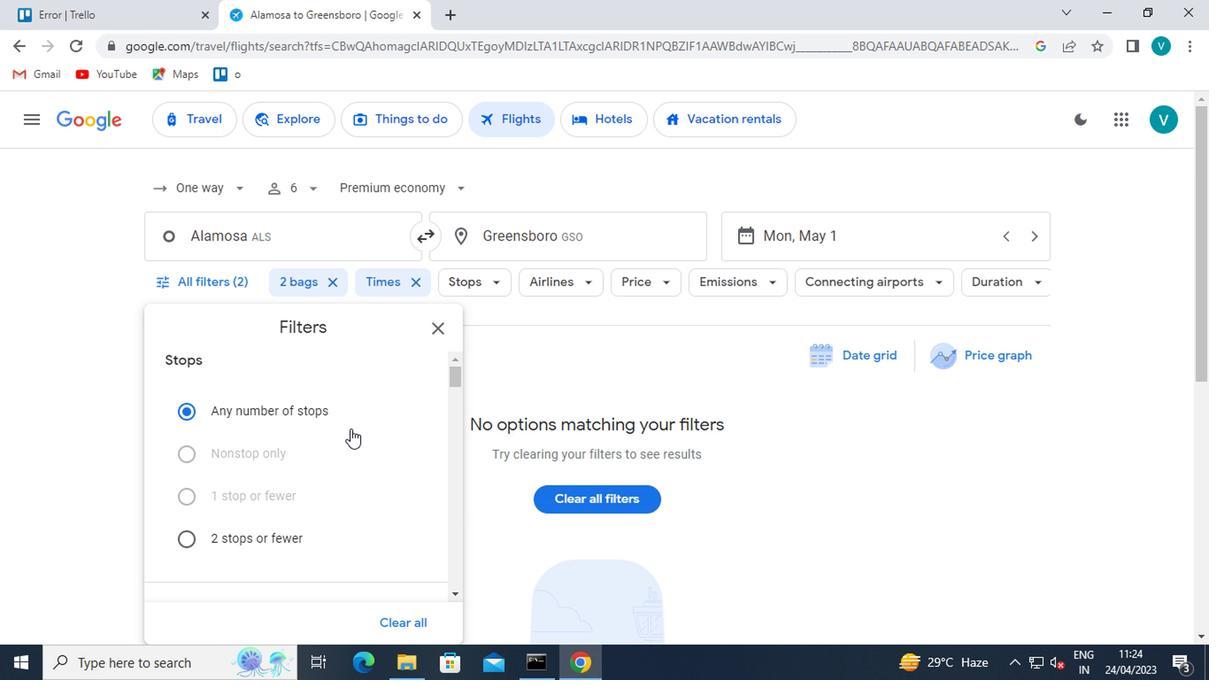 
Action: Mouse scrolled (347, 431) with delta (0, -1)
Screenshot: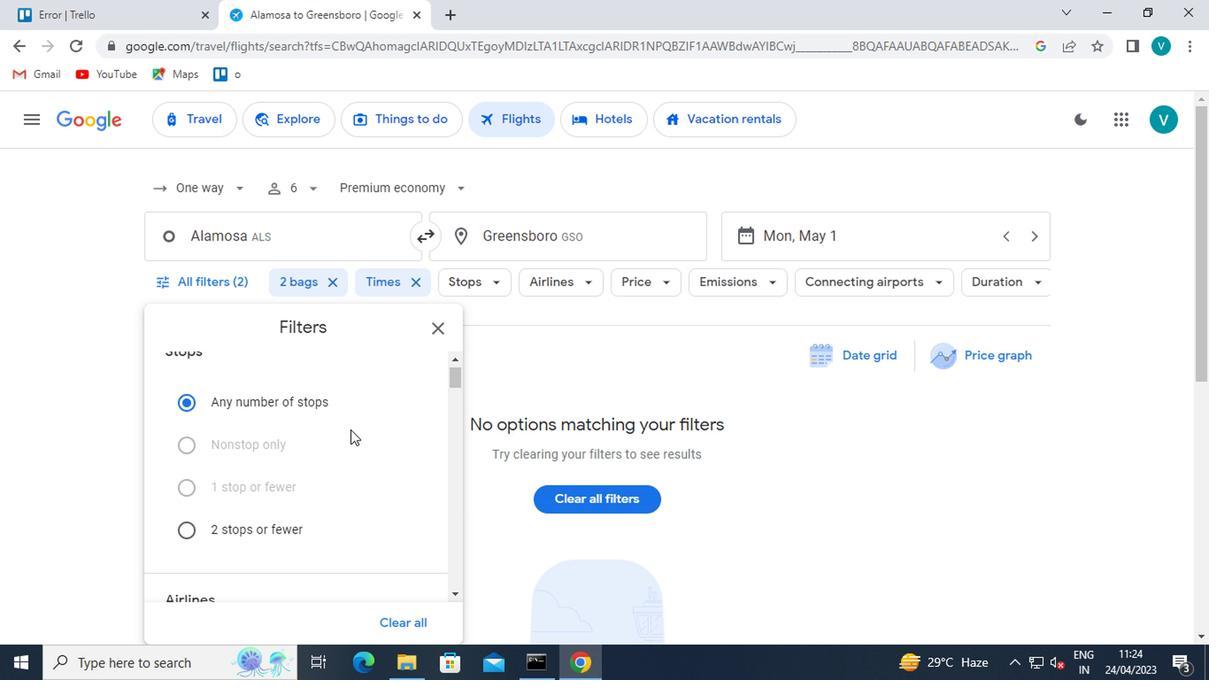 
Action: Mouse moved to (349, 436)
Screenshot: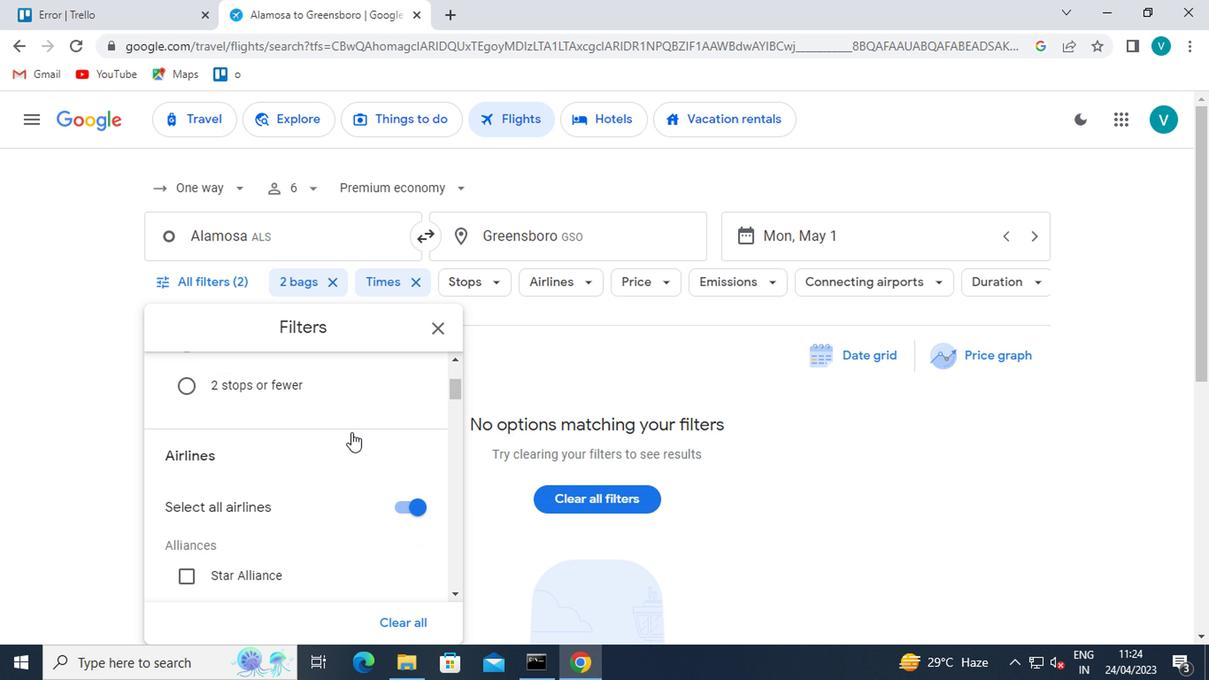
Action: Mouse scrolled (349, 435) with delta (0, -1)
Screenshot: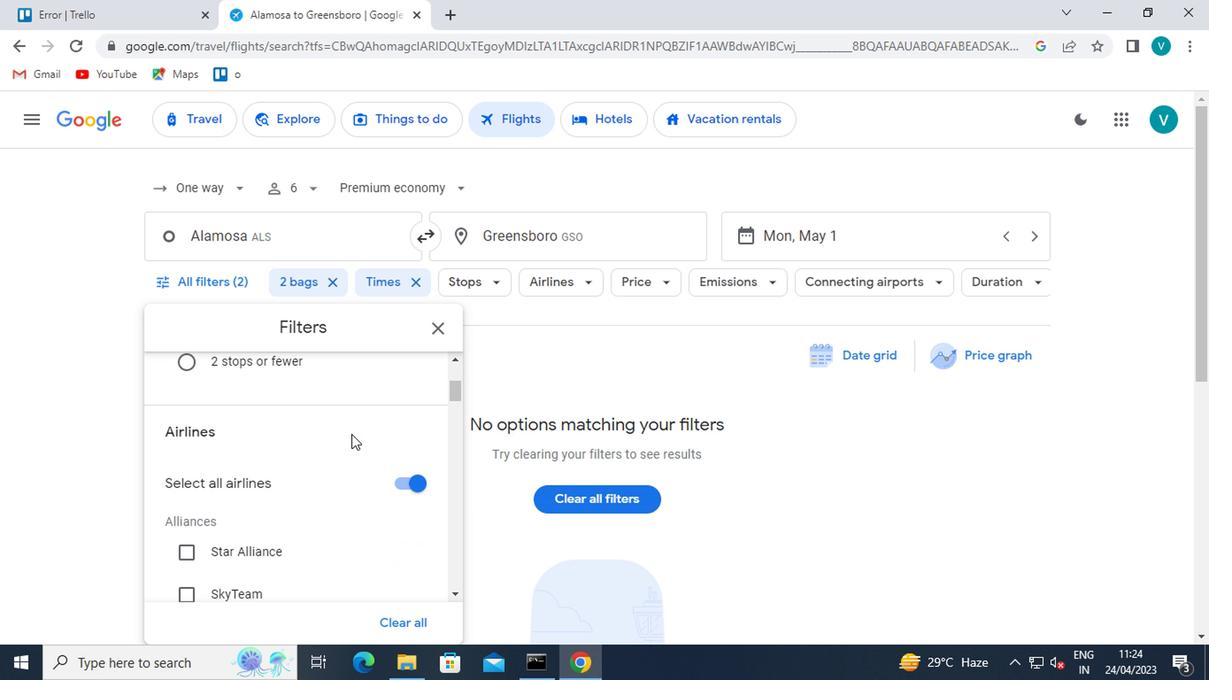 
Action: Mouse scrolled (349, 435) with delta (0, -1)
Screenshot: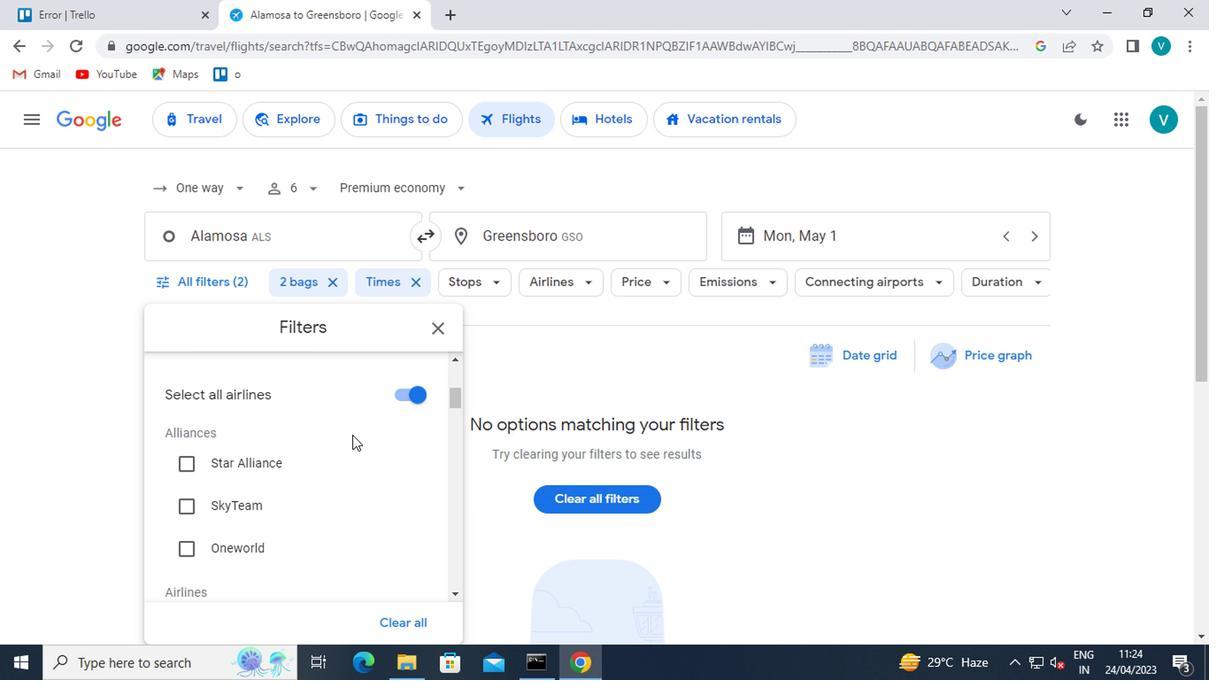 
Action: Mouse scrolled (349, 435) with delta (0, -1)
Screenshot: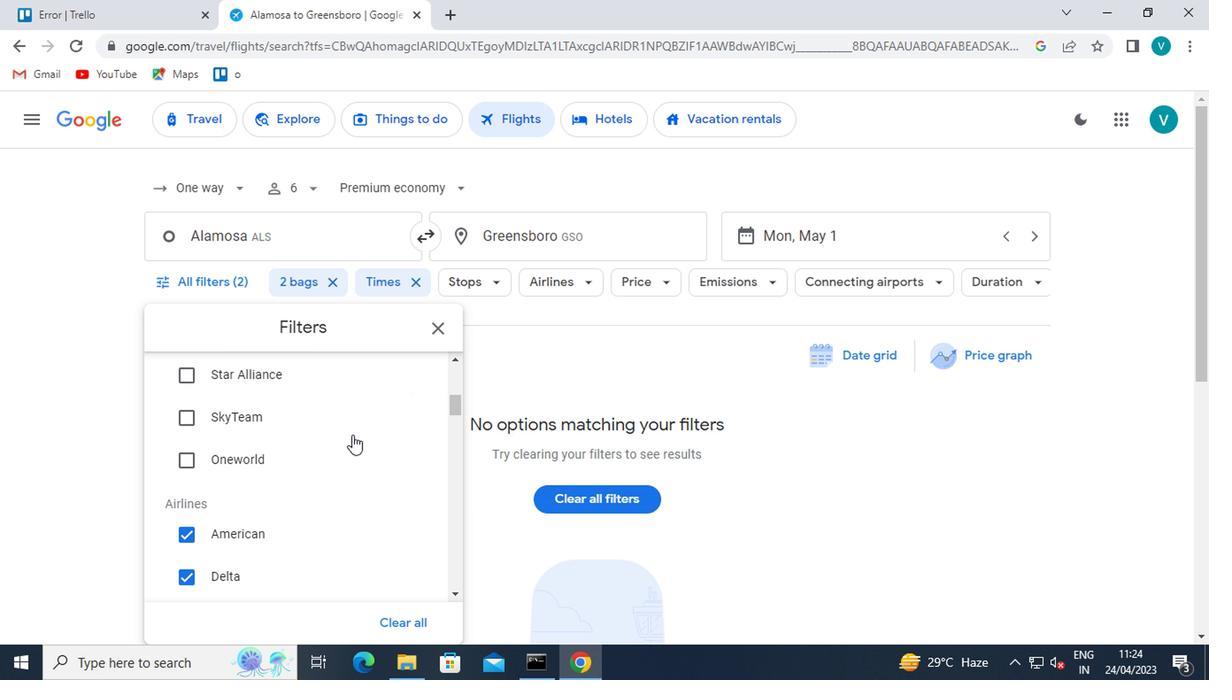 
Action: Mouse scrolled (349, 435) with delta (0, -1)
Screenshot: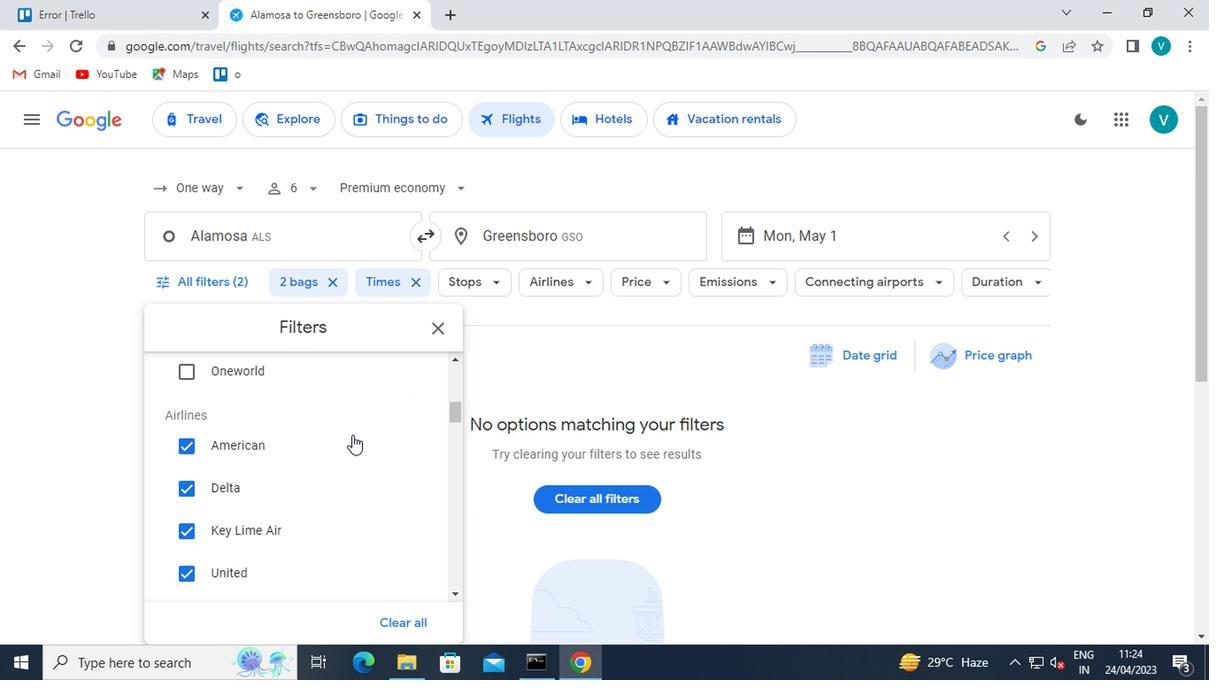 
Action: Mouse scrolled (349, 435) with delta (0, -1)
Screenshot: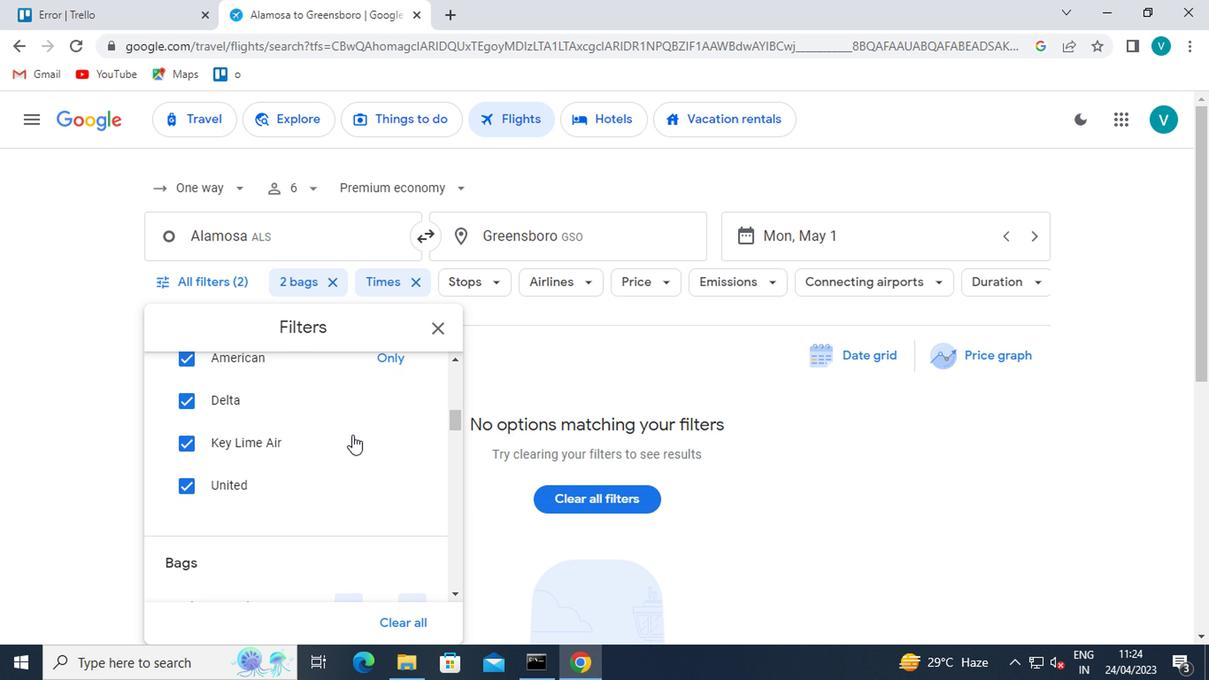 
Action: Mouse scrolled (349, 435) with delta (0, -1)
Screenshot: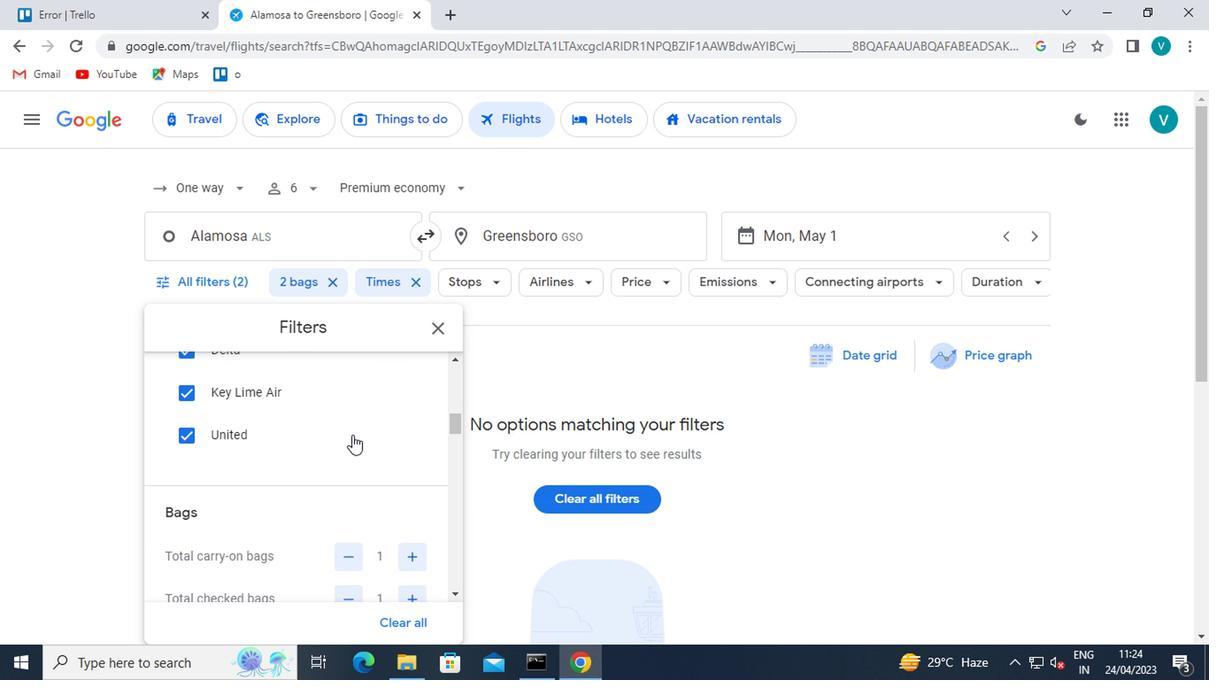 
Action: Mouse moved to (407, 432)
Screenshot: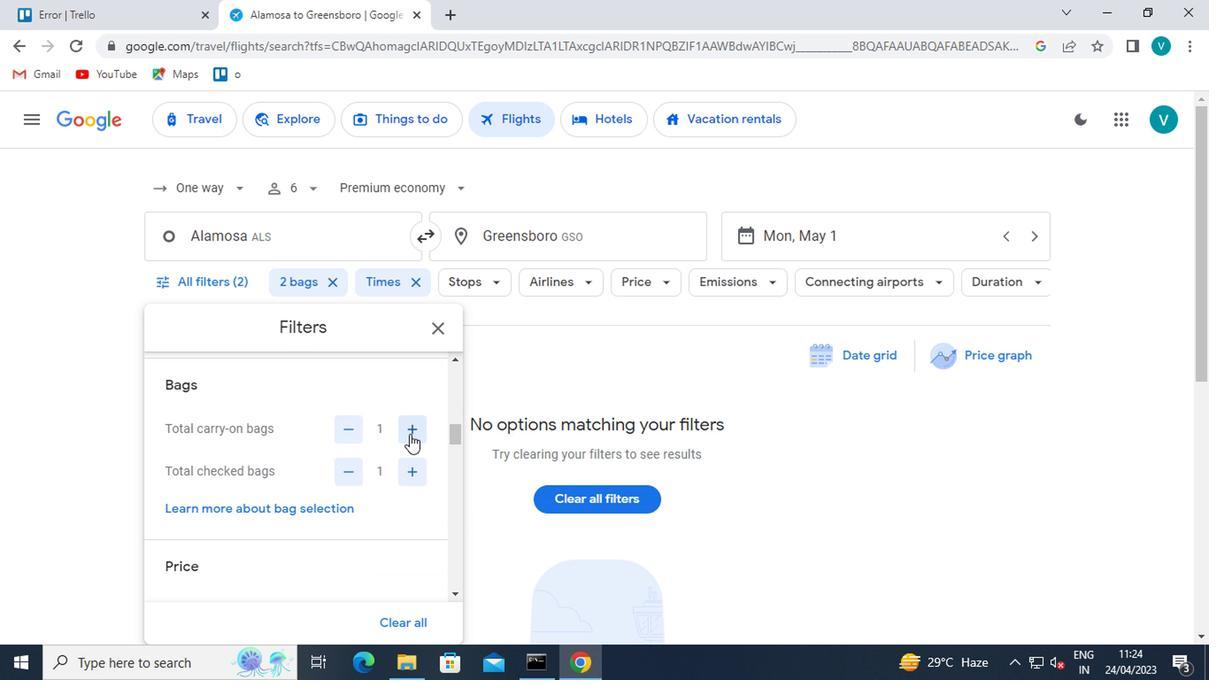 
Action: Mouse pressed left at (407, 432)
Screenshot: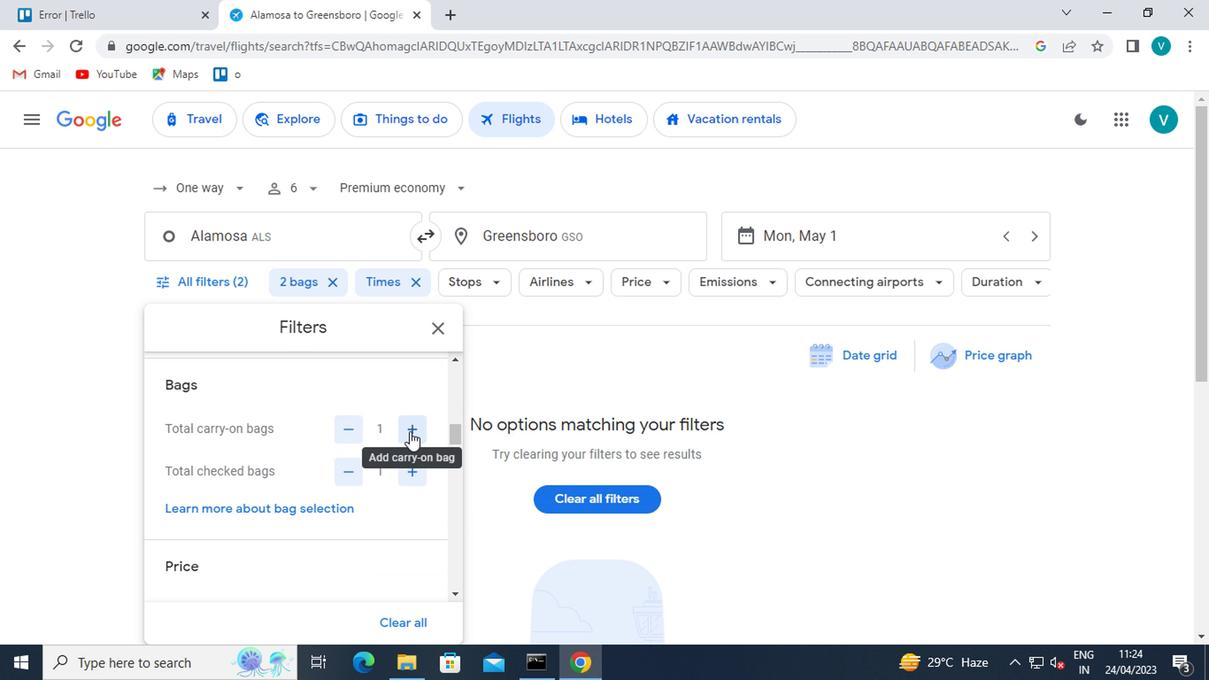 
Action: Mouse moved to (356, 490)
Screenshot: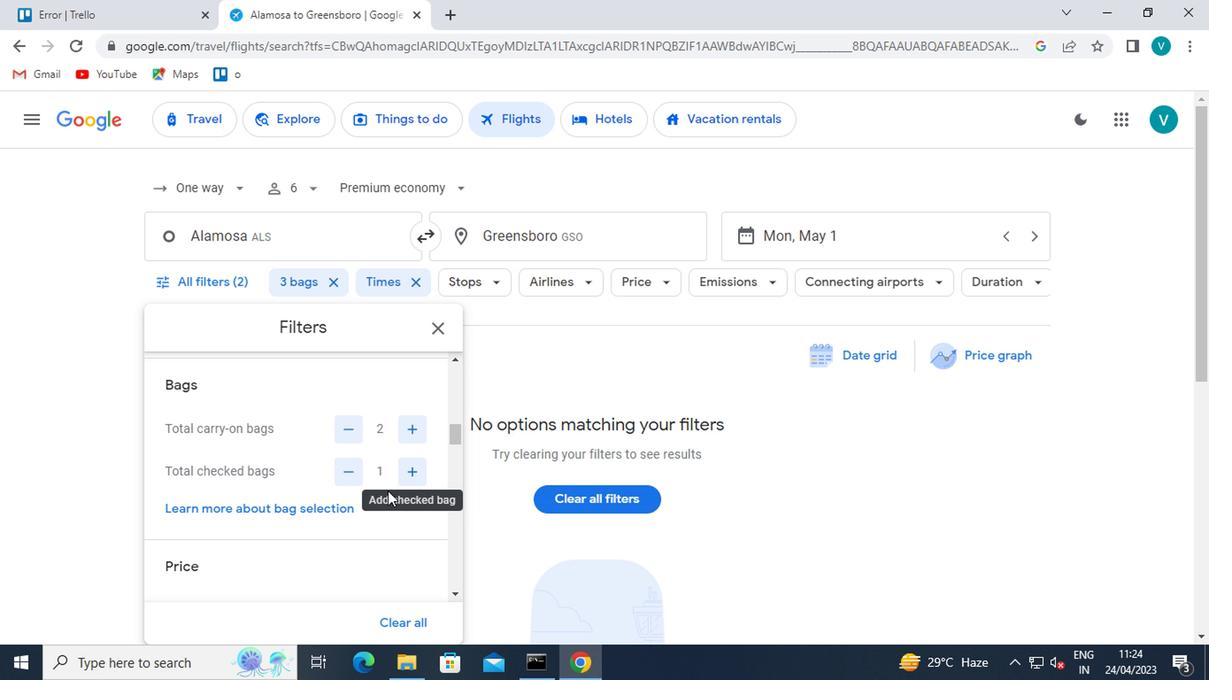 
Action: Mouse scrolled (356, 489) with delta (0, 0)
Screenshot: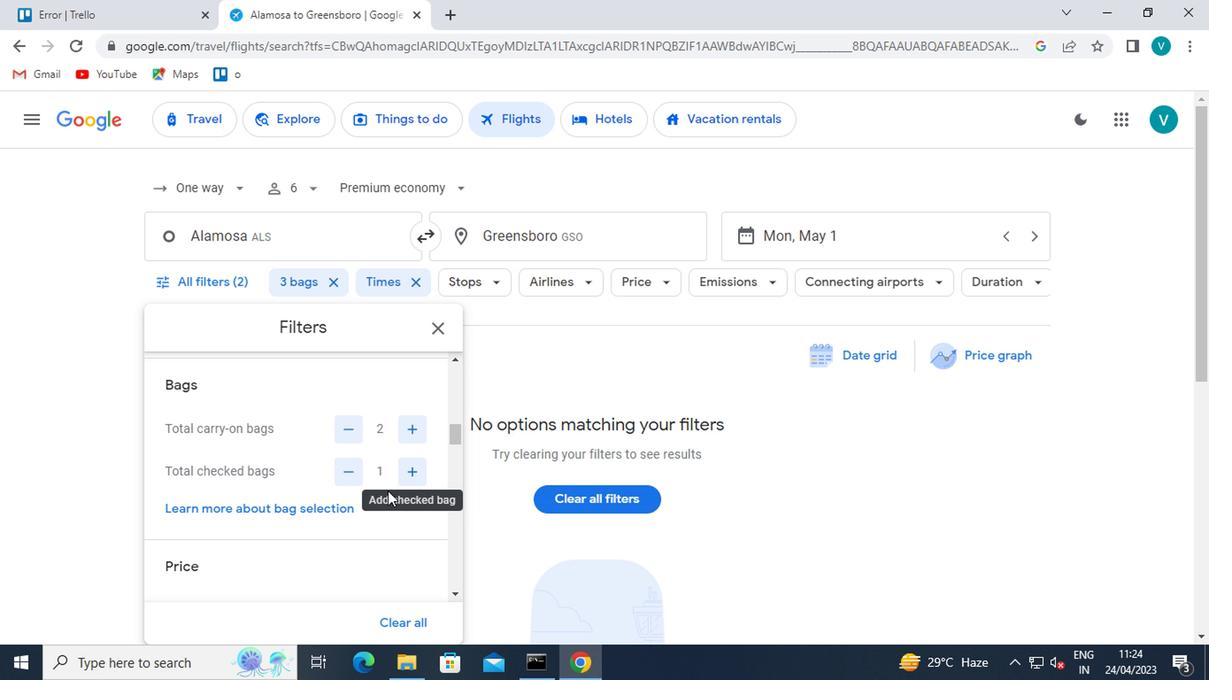 
Action: Mouse moved to (352, 490)
Screenshot: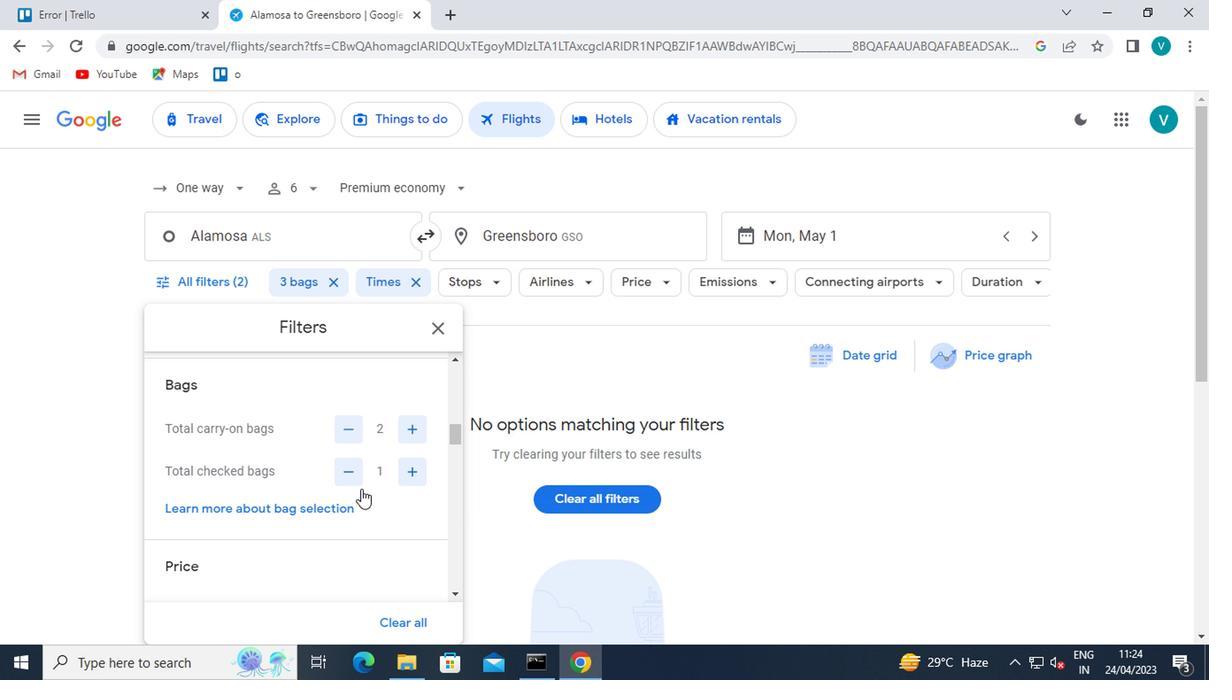 
Action: Mouse scrolled (352, 489) with delta (0, 0)
Screenshot: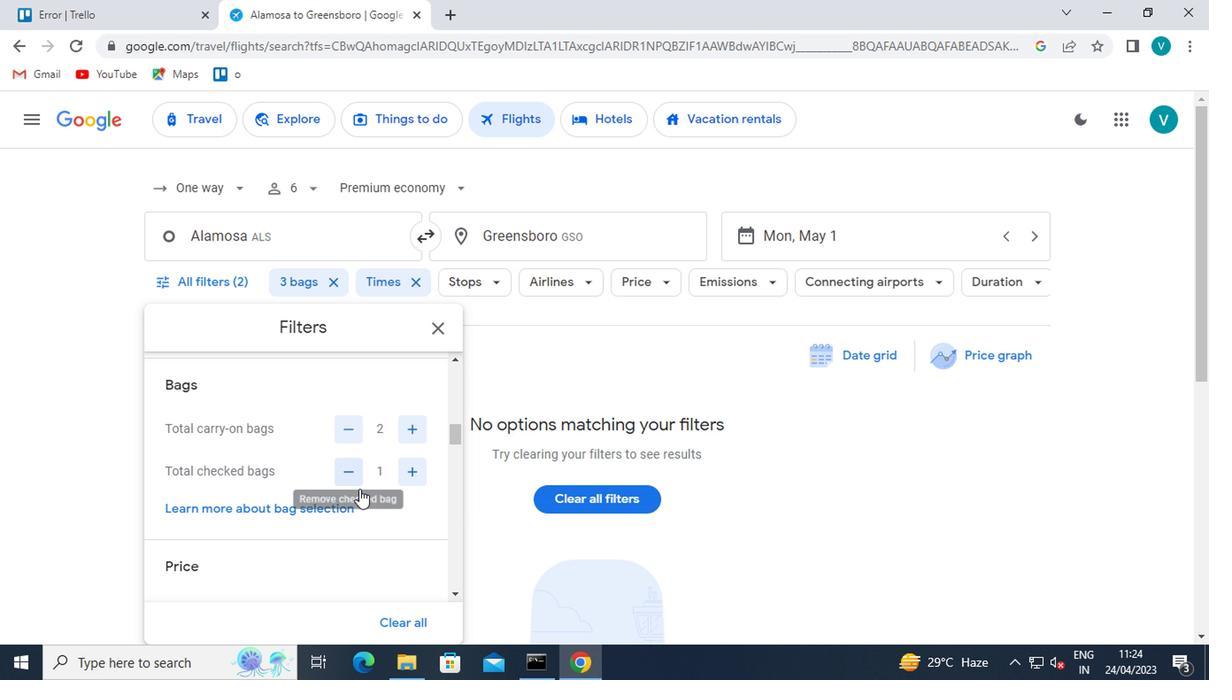 
Action: Mouse moved to (413, 465)
Screenshot: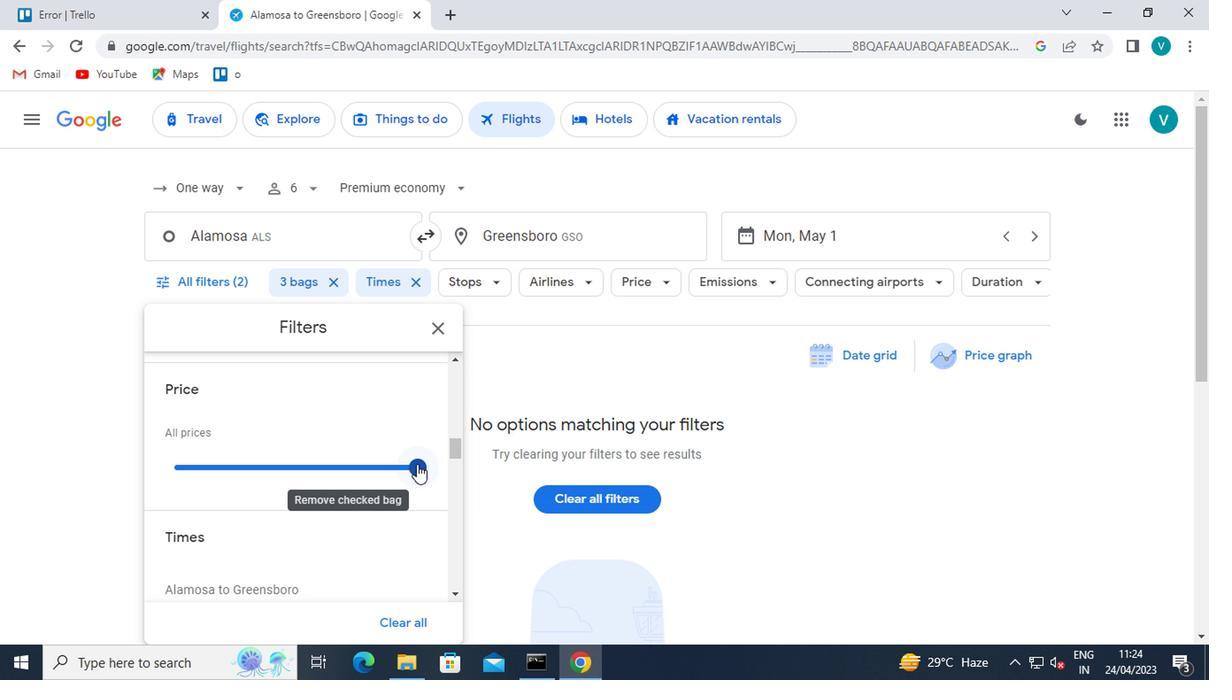 
Action: Mouse pressed left at (413, 465)
Screenshot: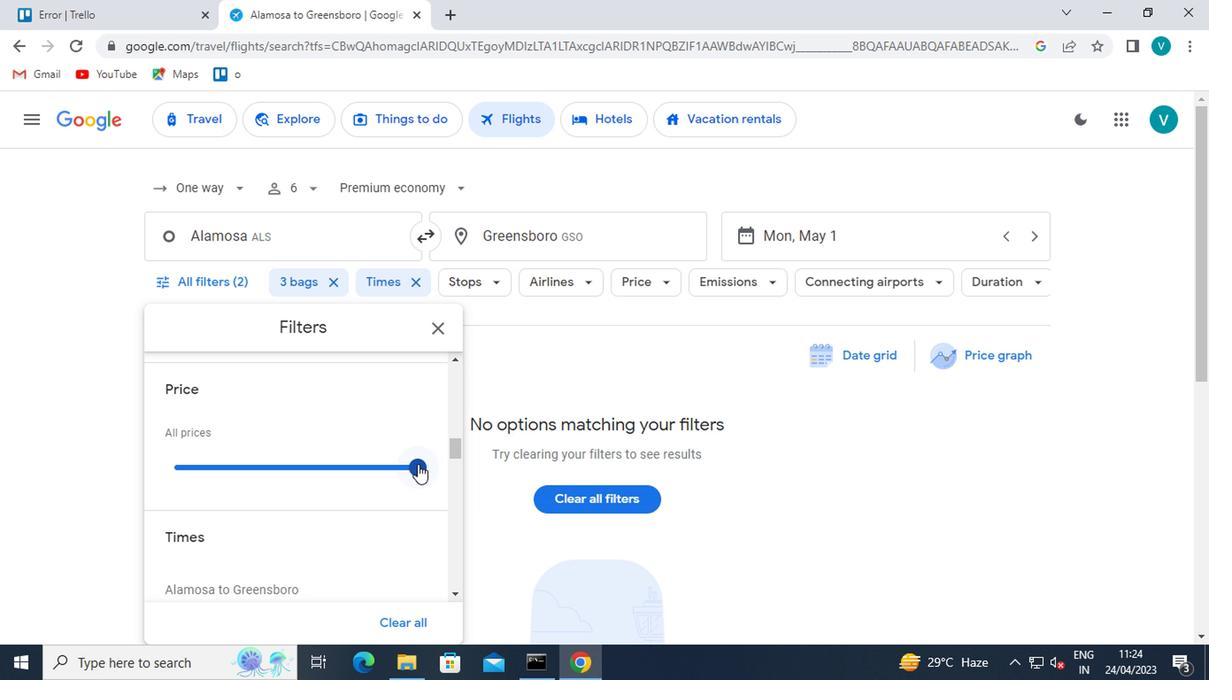 
Action: Mouse moved to (418, 482)
Screenshot: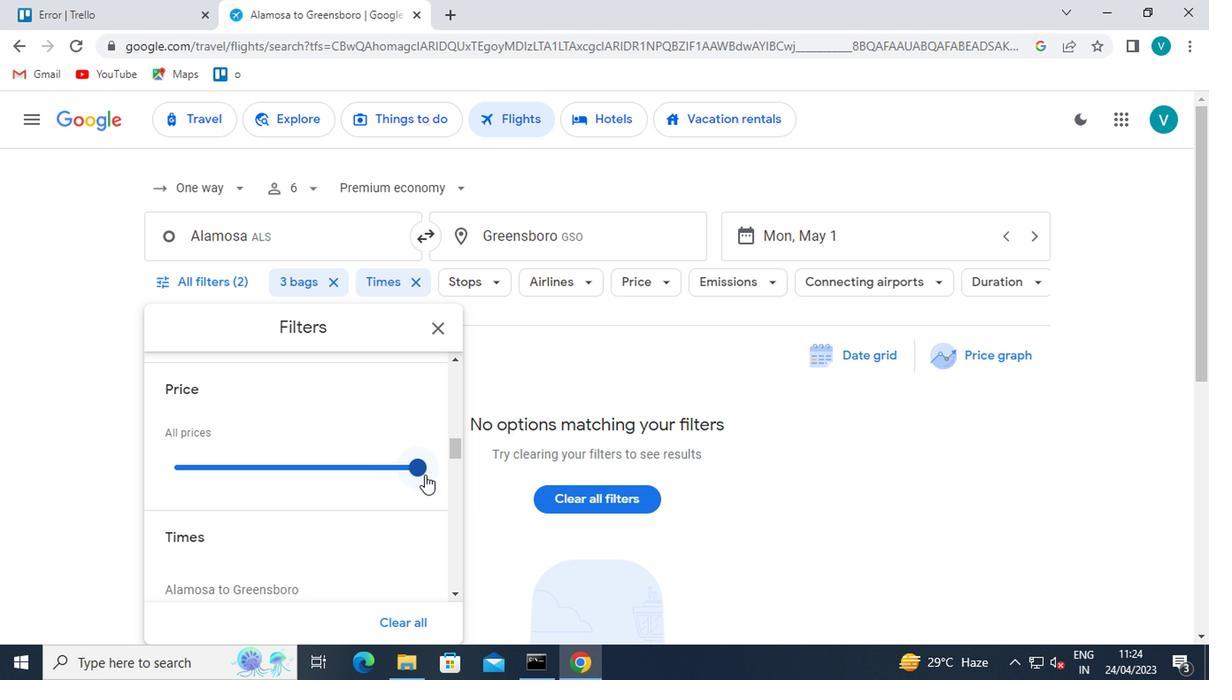 
Action: Mouse scrolled (418, 481) with delta (0, -1)
Screenshot: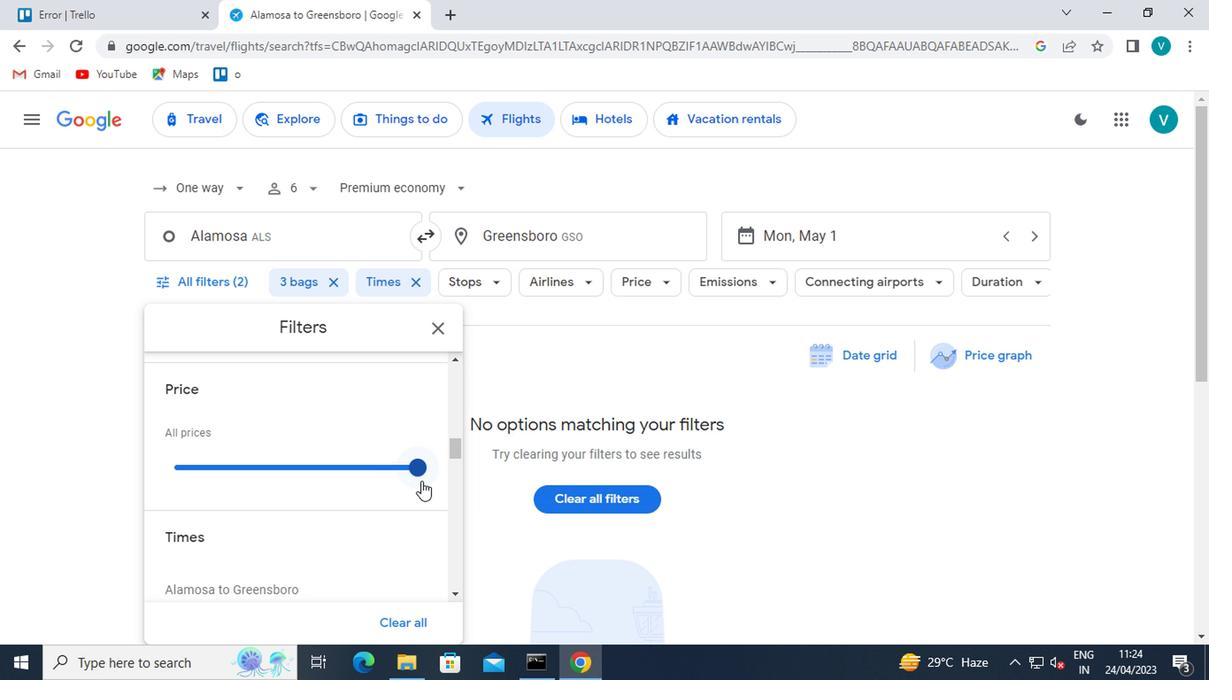 
Action: Mouse scrolled (418, 481) with delta (0, -1)
Screenshot: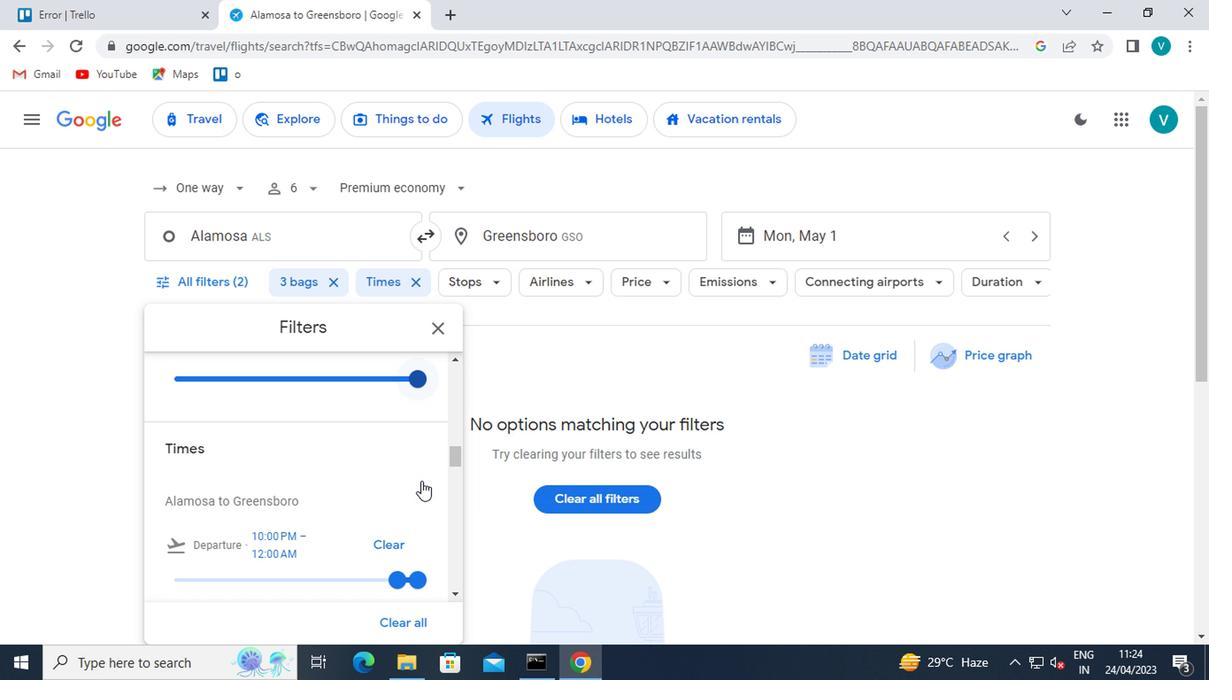 
Action: Mouse moved to (391, 492)
Screenshot: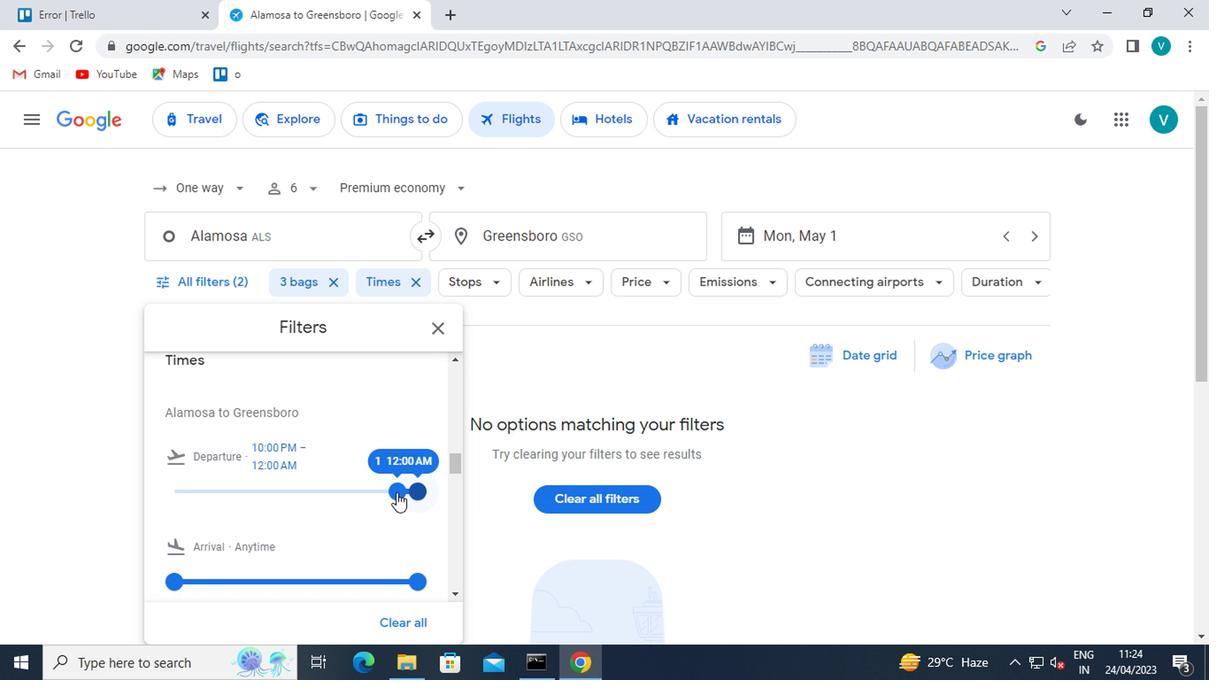 
Action: Mouse pressed left at (391, 492)
Screenshot: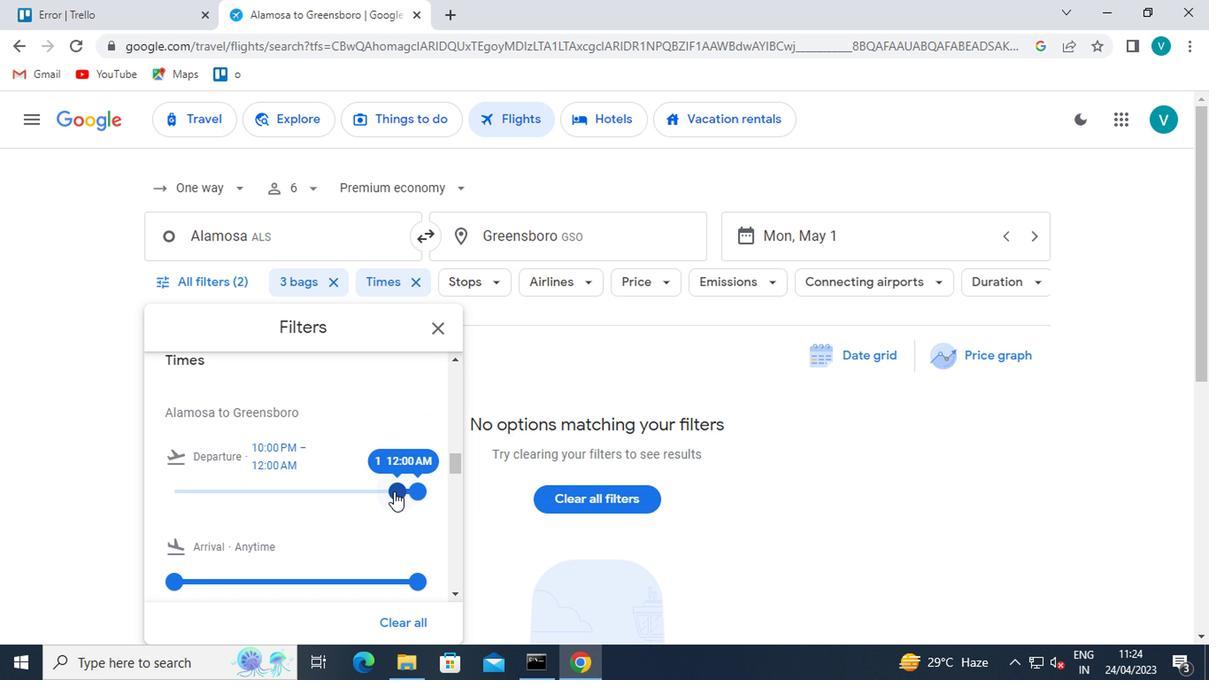 
Action: Mouse moved to (405, 498)
Screenshot: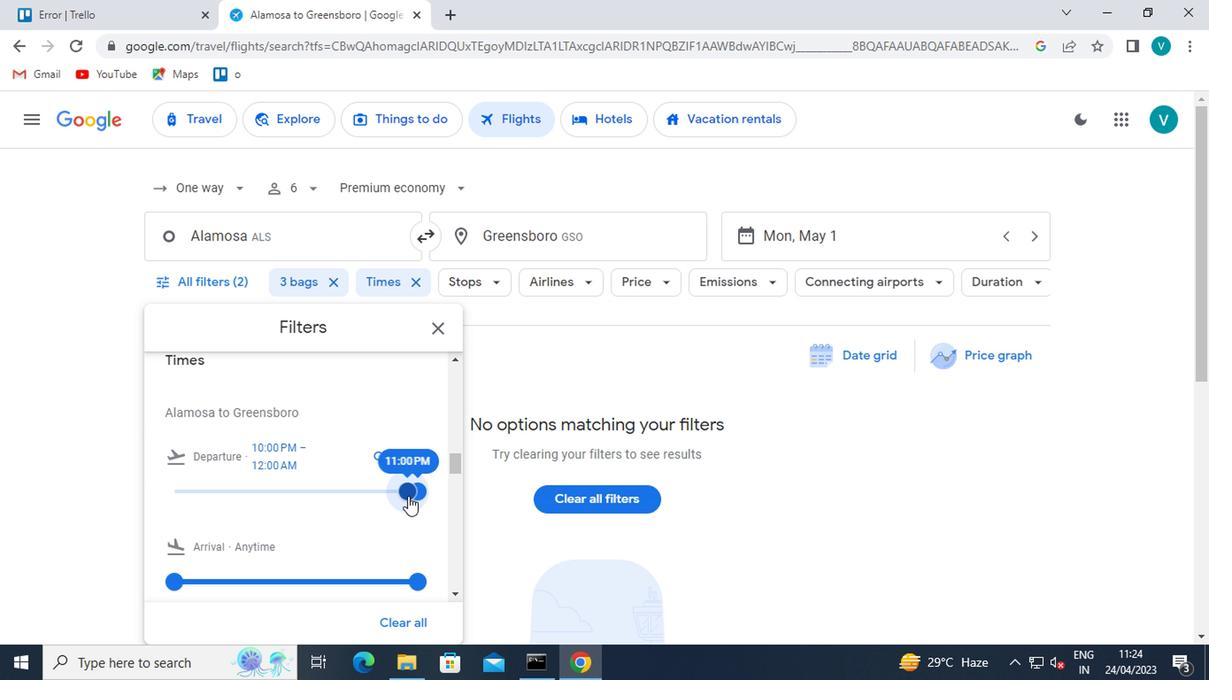 
